 Task: Open a blank google sheet and write heading  Discount data  Add 10 product name:-  'Apple, Banana,_x000D_
Orange, Tomato, Potato, Onion, Carrot, Milk, Bread, Eggs (dozen). ' in October Last week sales are  1.99, 0.49, 0.79, 1.29, 0.99, 0.89, 0.69, 2.49, 1.99, 2.99.Discount (%):-  10, 20, 15, 5, 12, 8, 25, 10, 15, 20. Save page auditingSalesByProduct_2022
Action: Mouse moved to (20, 61)
Screenshot: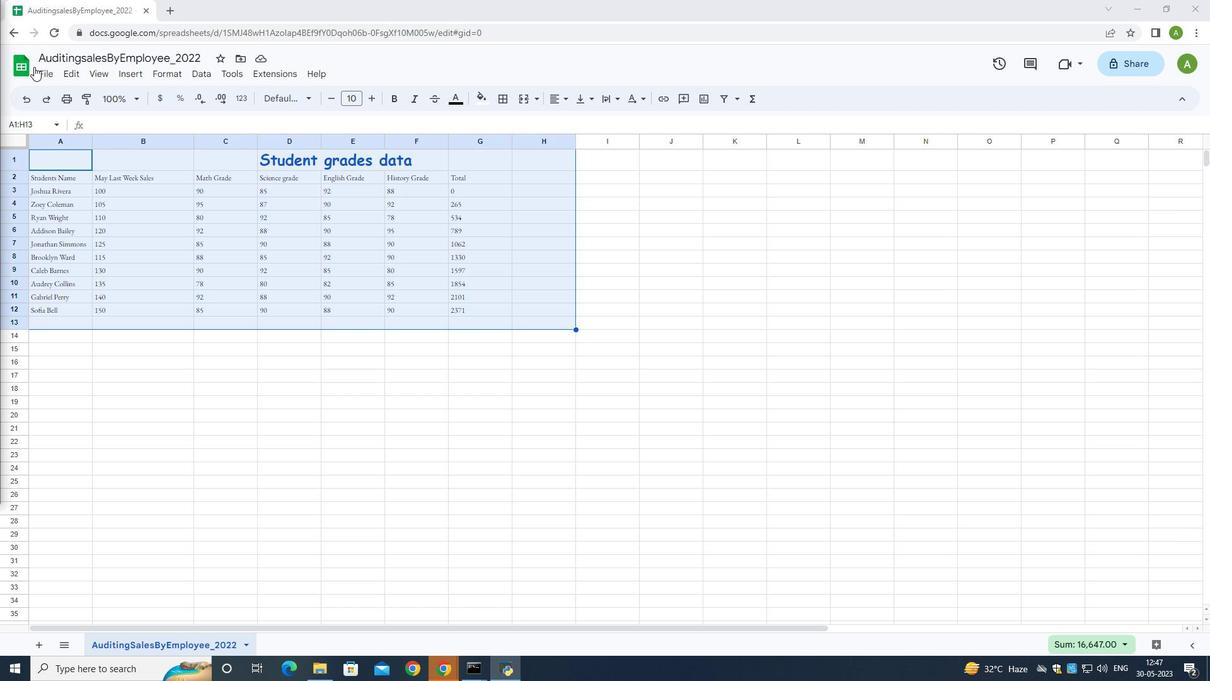 
Action: Mouse pressed left at (20, 61)
Screenshot: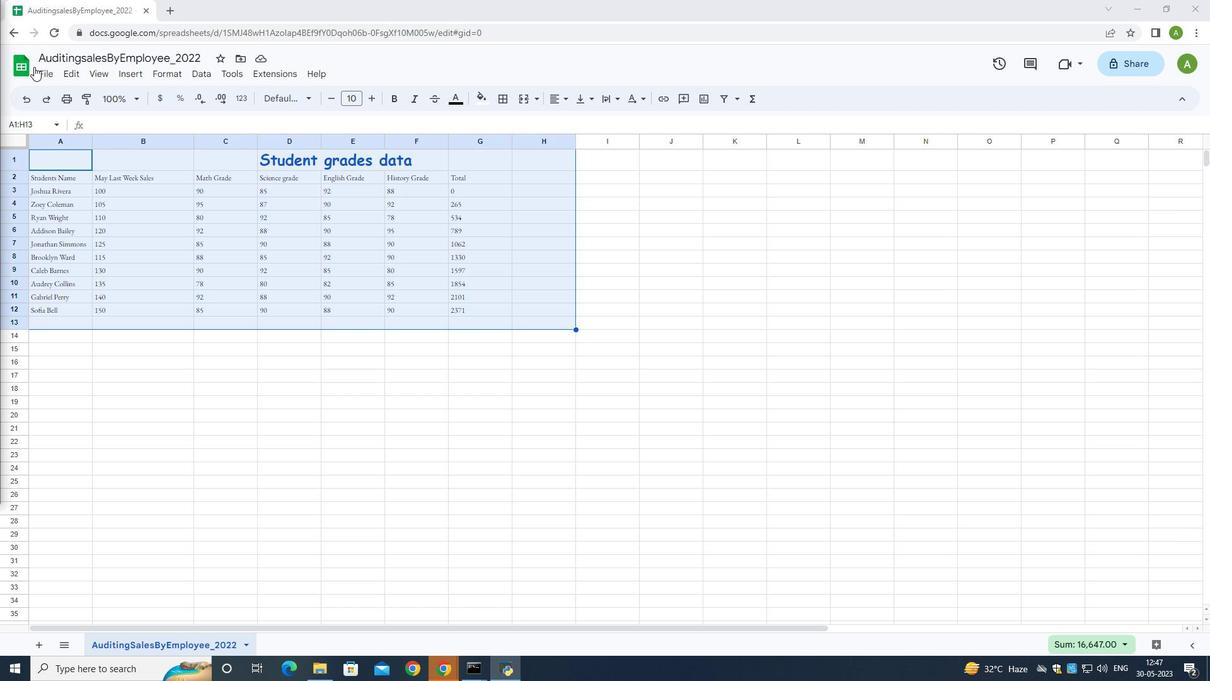 
Action: Mouse moved to (293, 193)
Screenshot: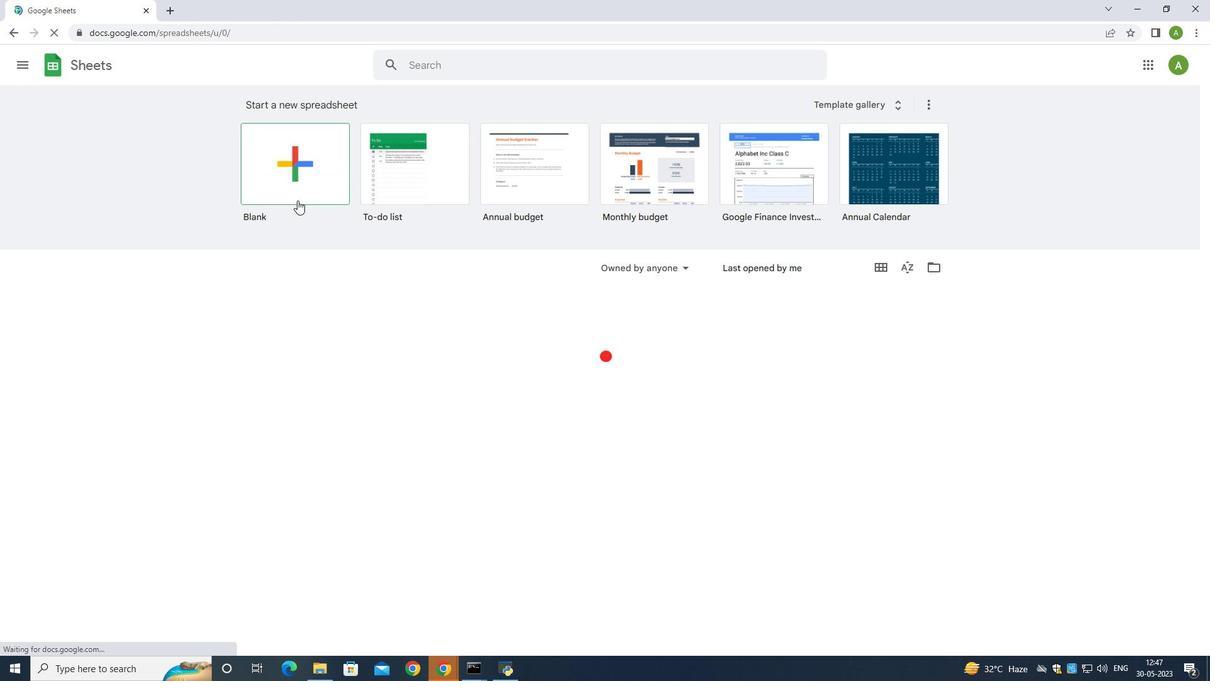 
Action: Mouse pressed left at (295, 194)
Screenshot: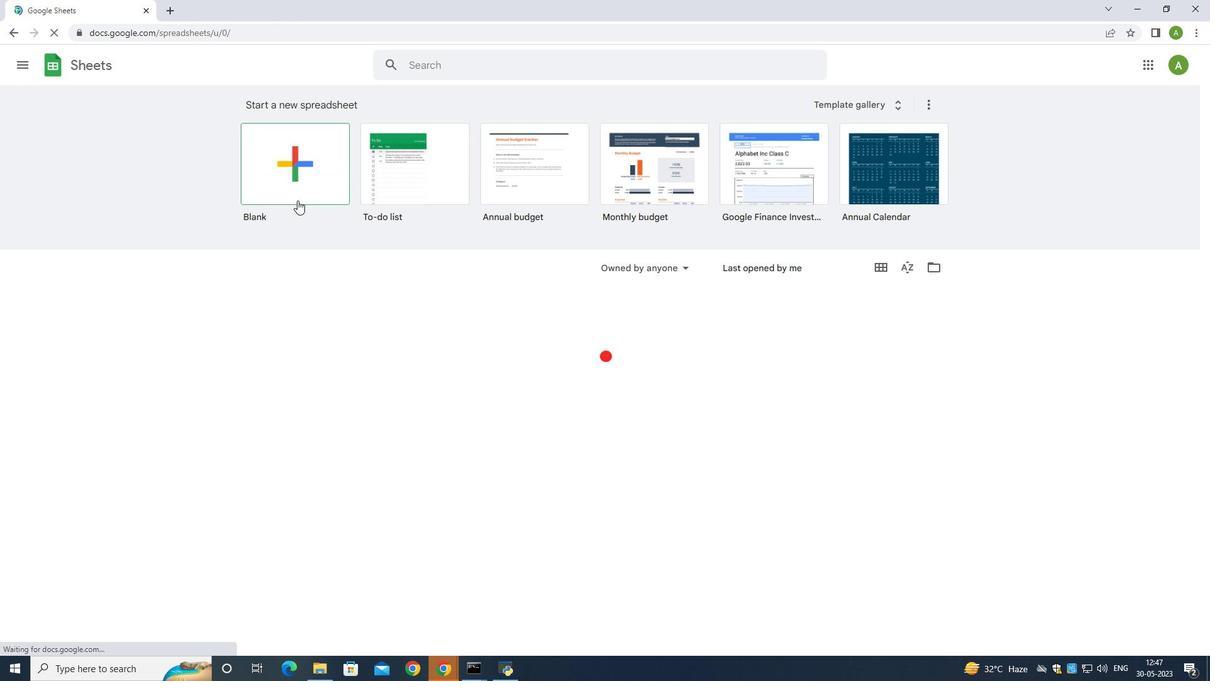 
Action: Mouse moved to (186, 153)
Screenshot: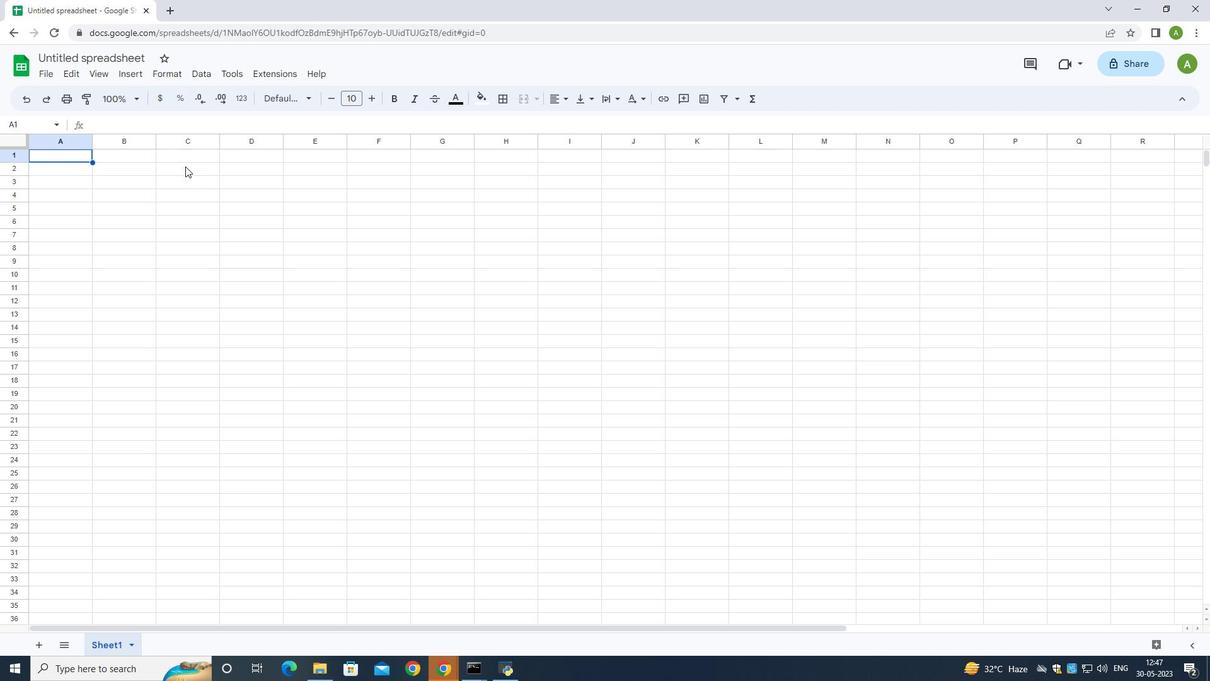 
Action: Mouse pressed left at (186, 153)
Screenshot: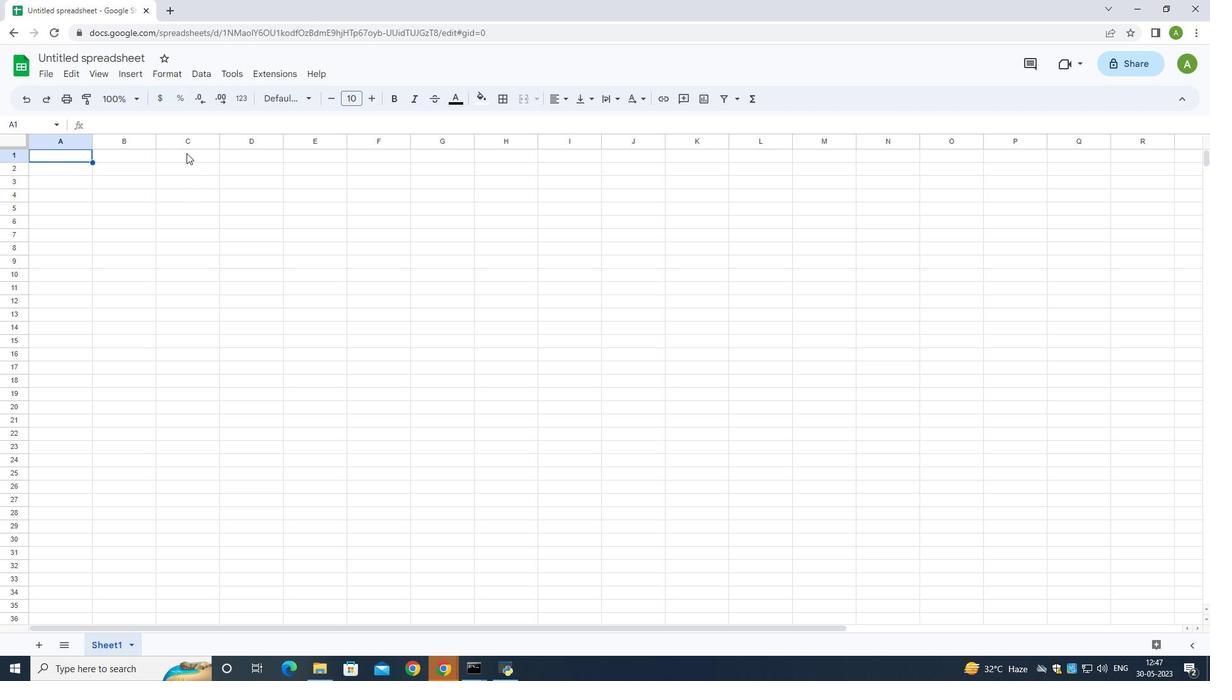 
Action: Mouse moved to (196, 162)
Screenshot: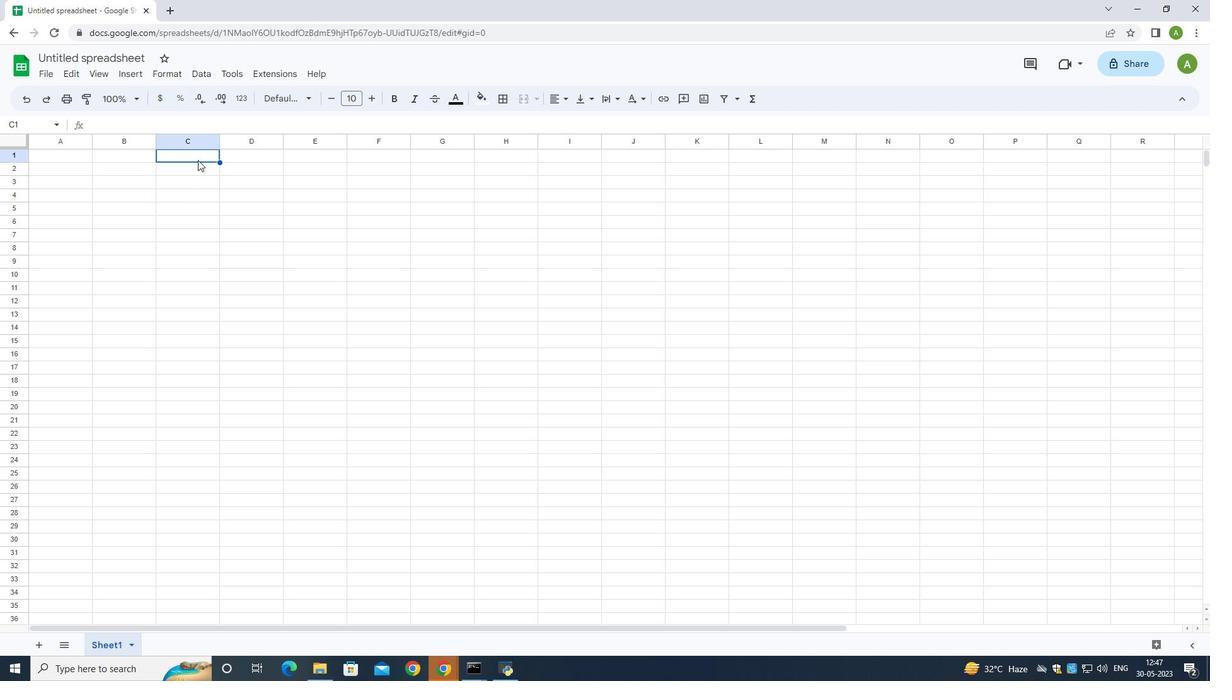 
Action: Key pressed <Key.shift>Discount<Key.space>data
Screenshot: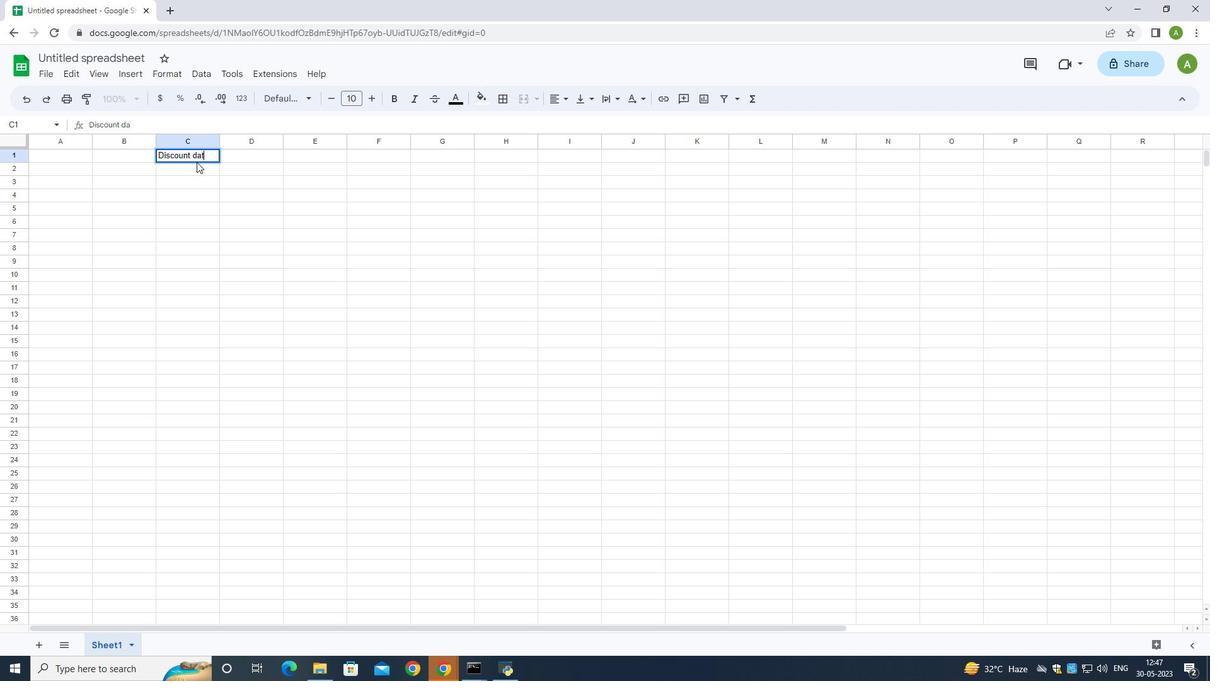 
Action: Mouse moved to (72, 167)
Screenshot: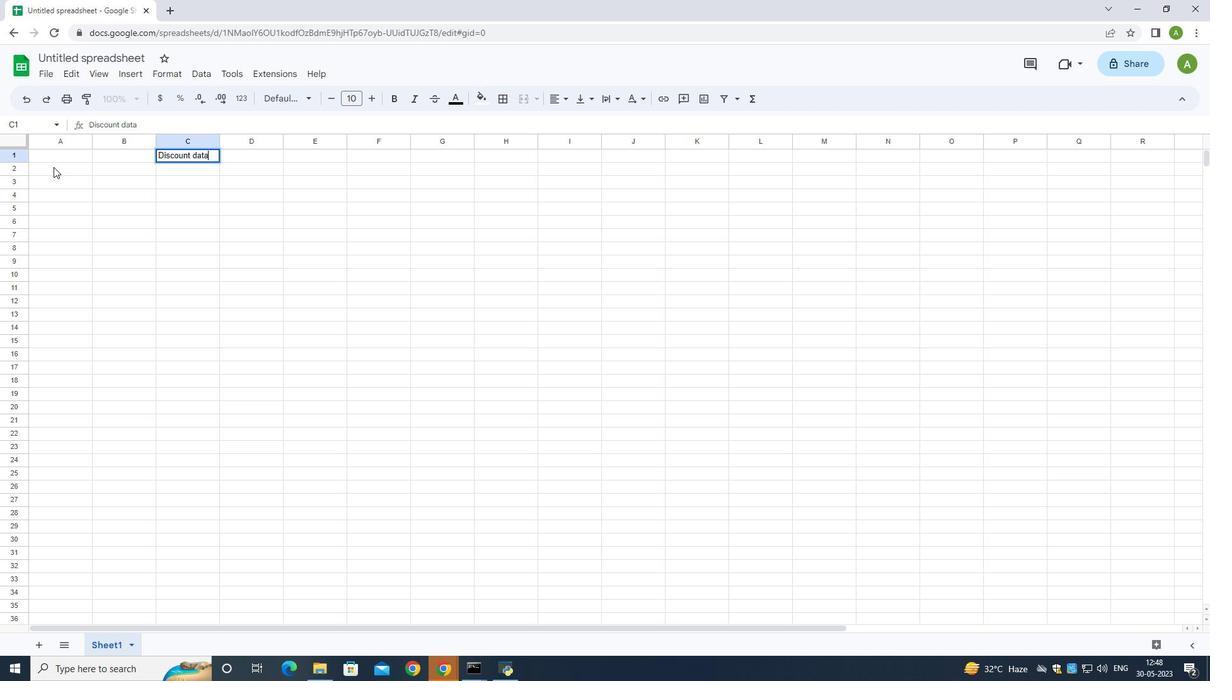 
Action: Mouse pressed left at (72, 167)
Screenshot: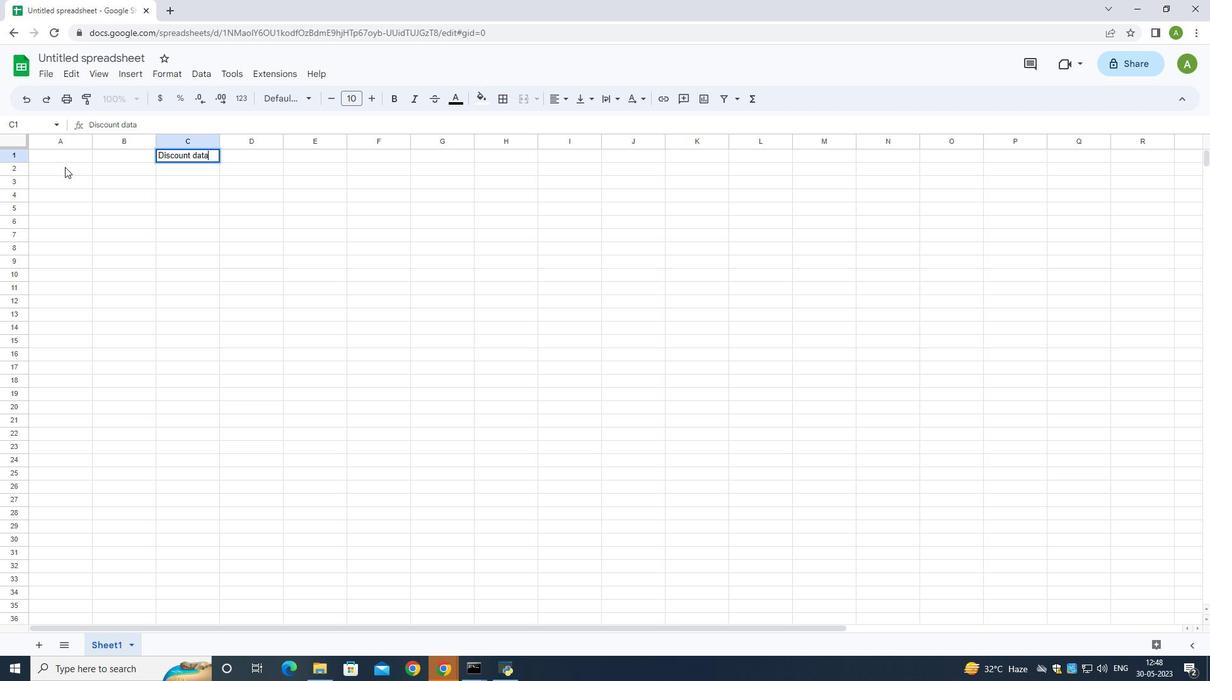 
Action: Mouse pressed left at (72, 167)
Screenshot: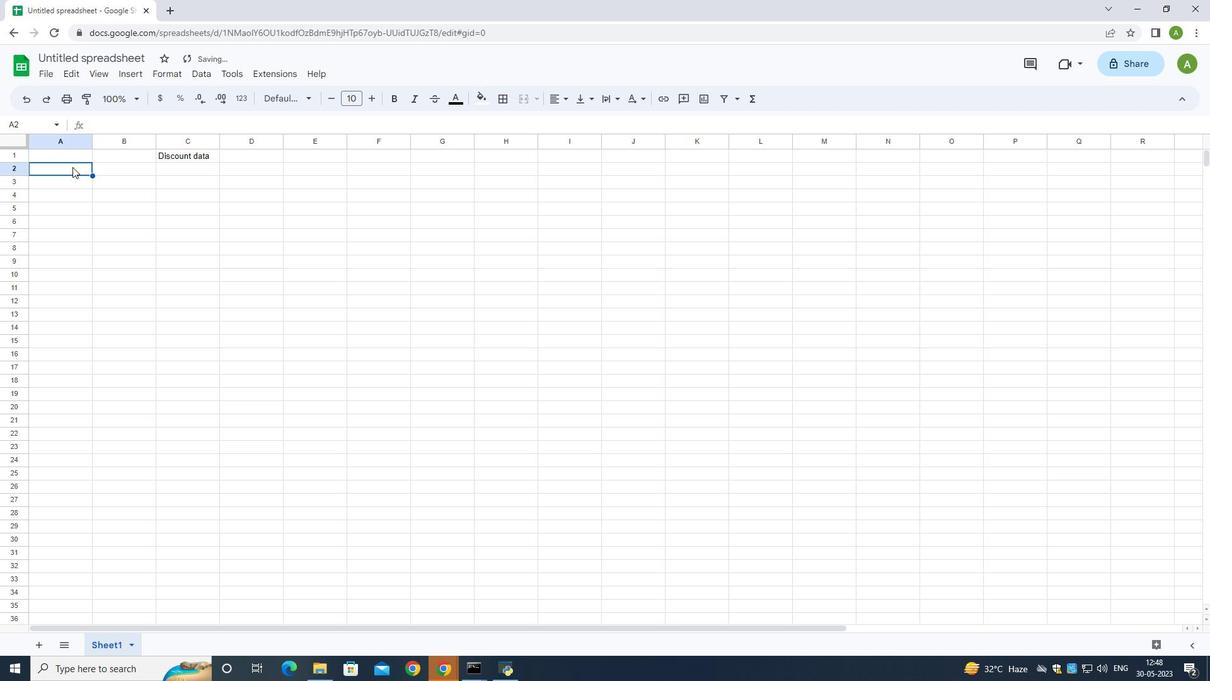 
Action: Key pressed <Key.shift>Product<Key.space><Key.shift>Name
Screenshot: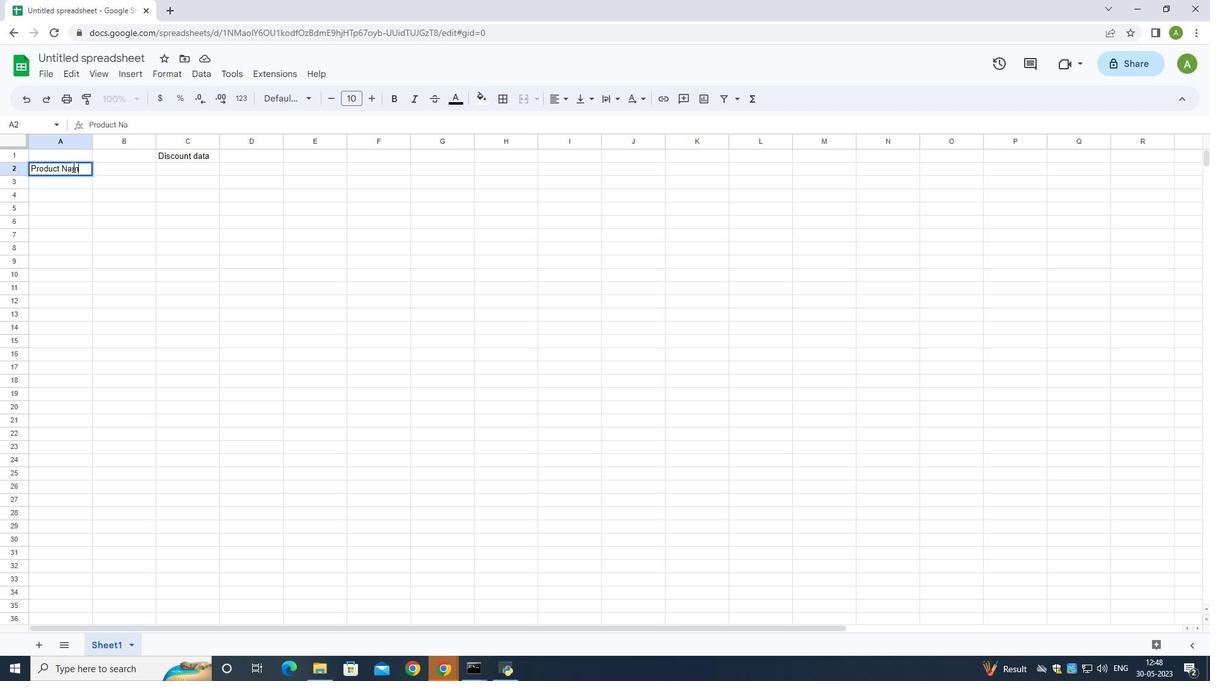 
Action: Mouse moved to (81, 182)
Screenshot: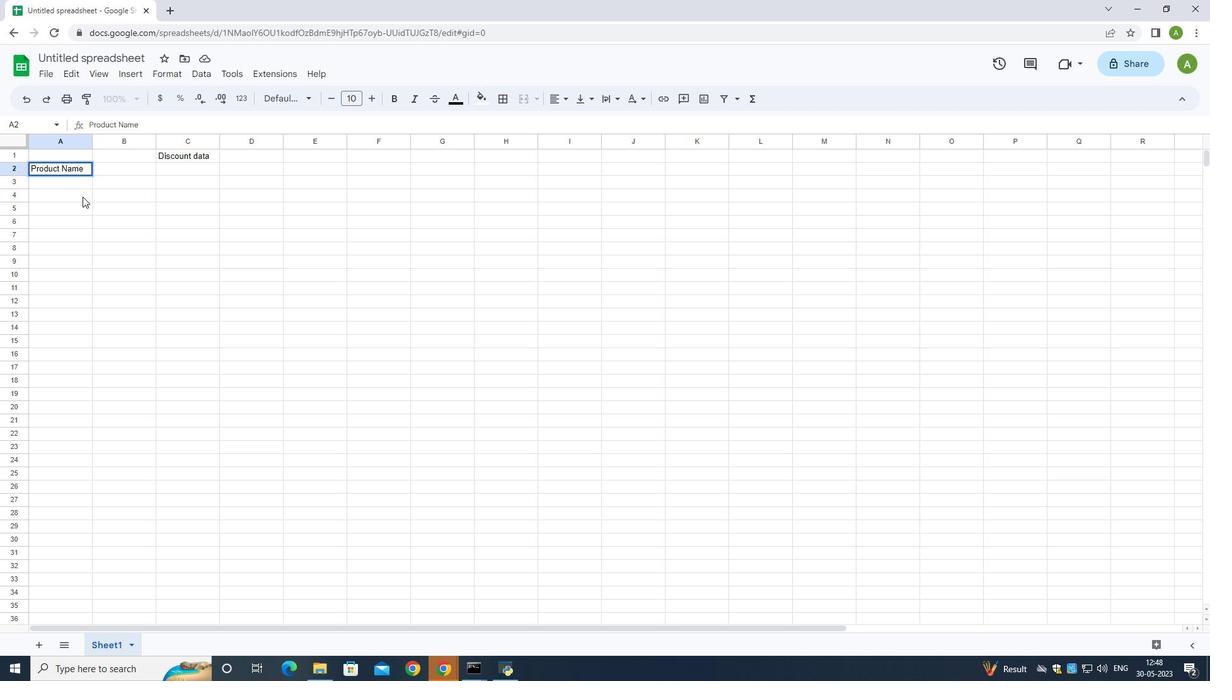 
Action: Mouse pressed left at (81, 182)
Screenshot: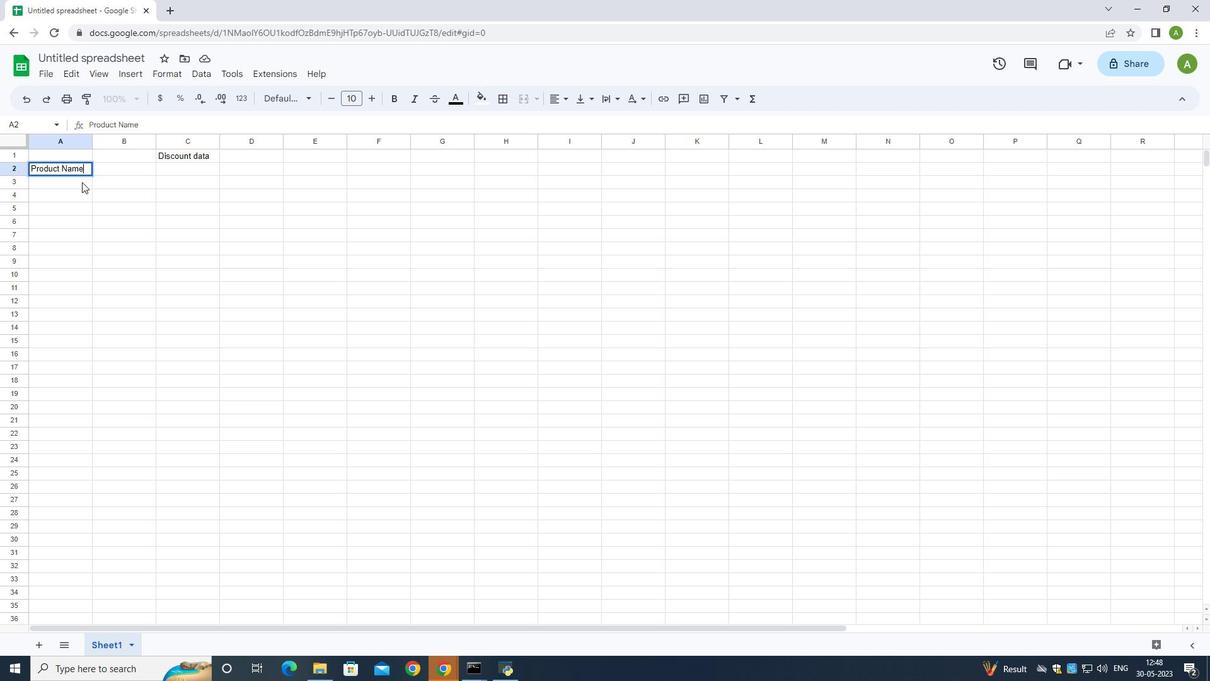 
Action: Key pressed <Key.shift>Apple<Key.down><Key.shift>banana<Key.down><Key.shift>Orange<Key.down><Key.shift>Tomato<Key.down><Key.shift>Potato<Key.down><Key.shift>Onion<Key.down><Key.shift>Carrot<Key.down><Key.shift>Milk<Key.down><Key.shift>Bread<Key.down><Key.shift>Eggs
Screenshot: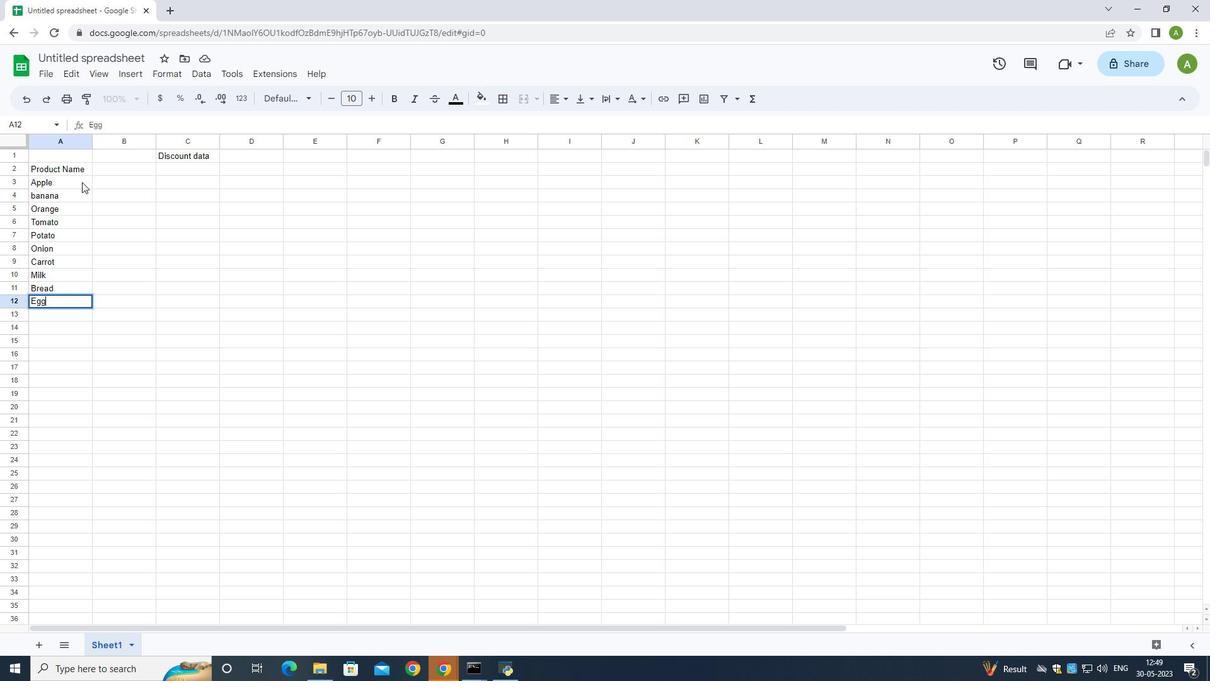 
Action: Mouse moved to (314, 98)
Screenshot: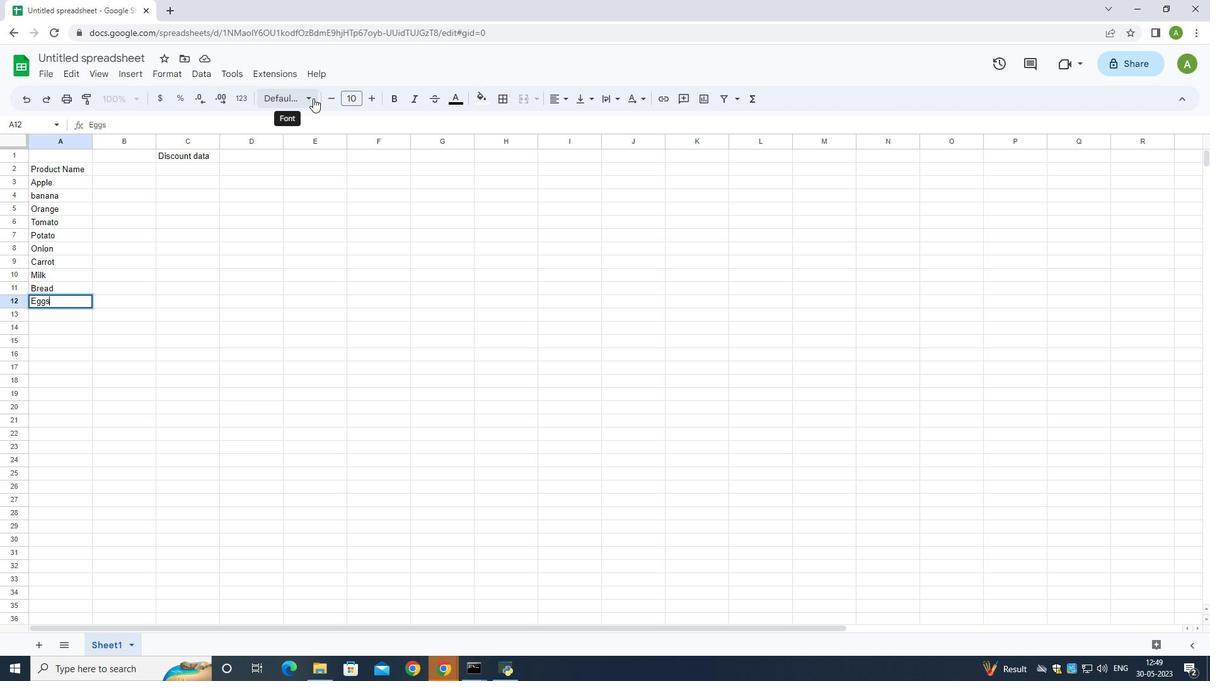 
Action: Key pressed <Key.shift_r>(<Key.shift>dozen<Key.shift_r>)
Screenshot: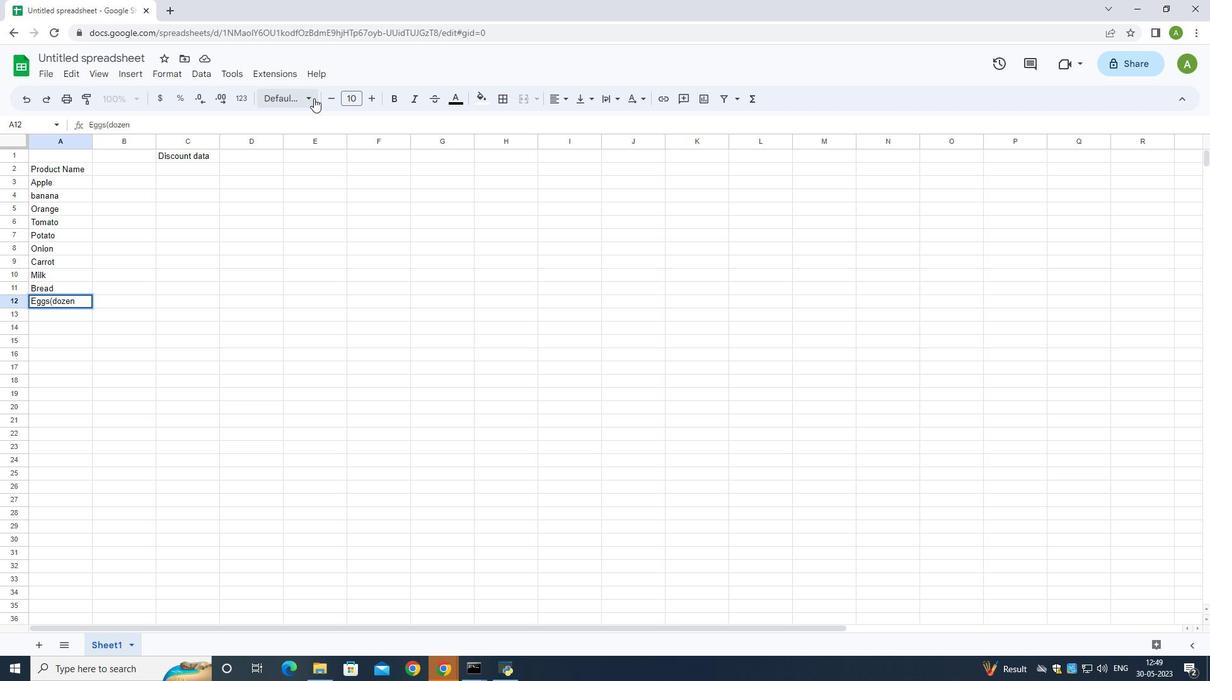 
Action: Mouse moved to (99, 165)
Screenshot: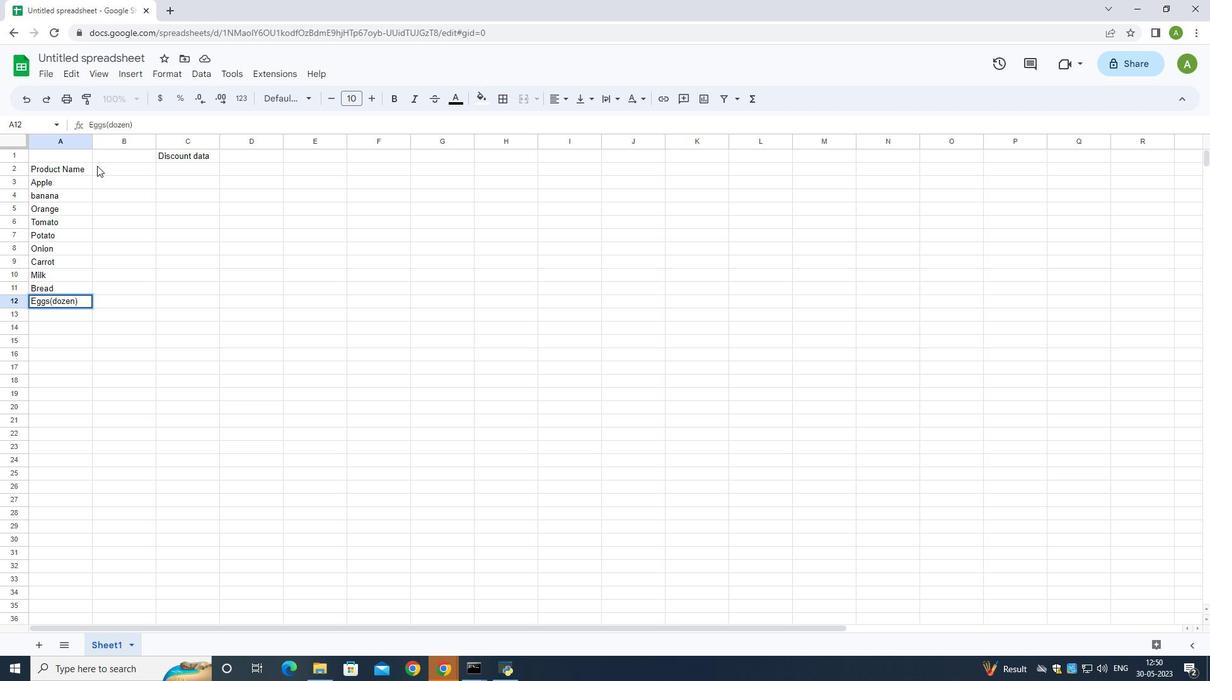 
Action: Mouse pressed left at (99, 165)
Screenshot: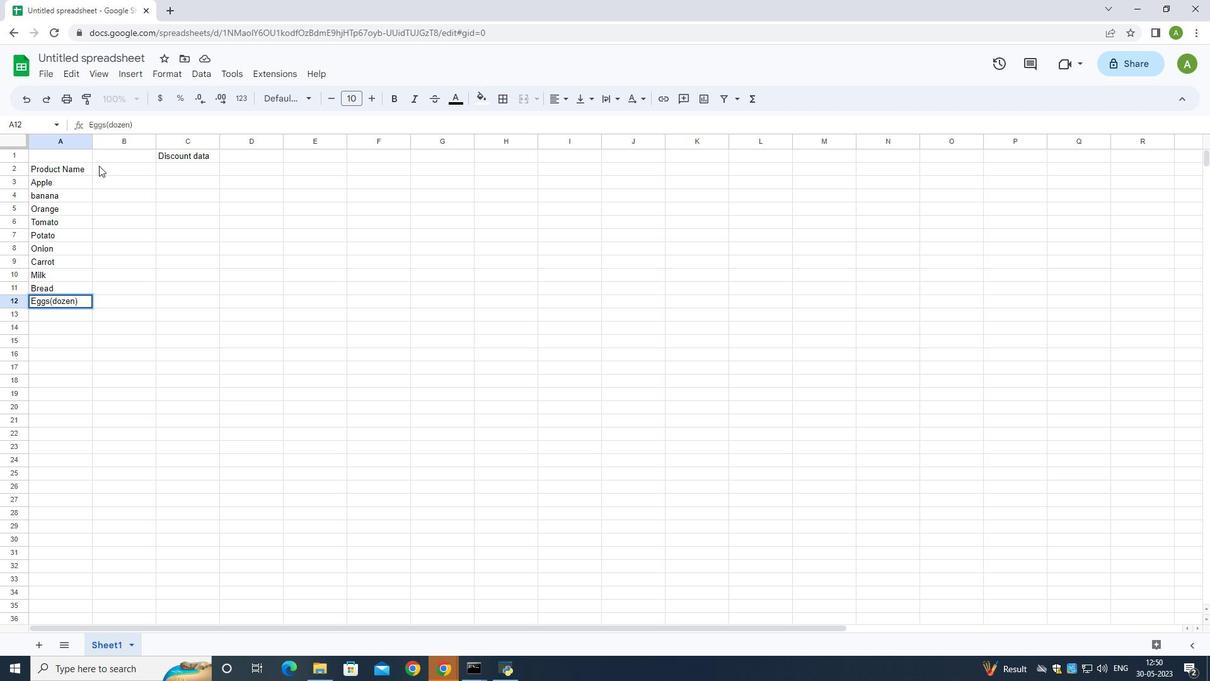 
Action: Mouse moved to (150, 187)
Screenshot: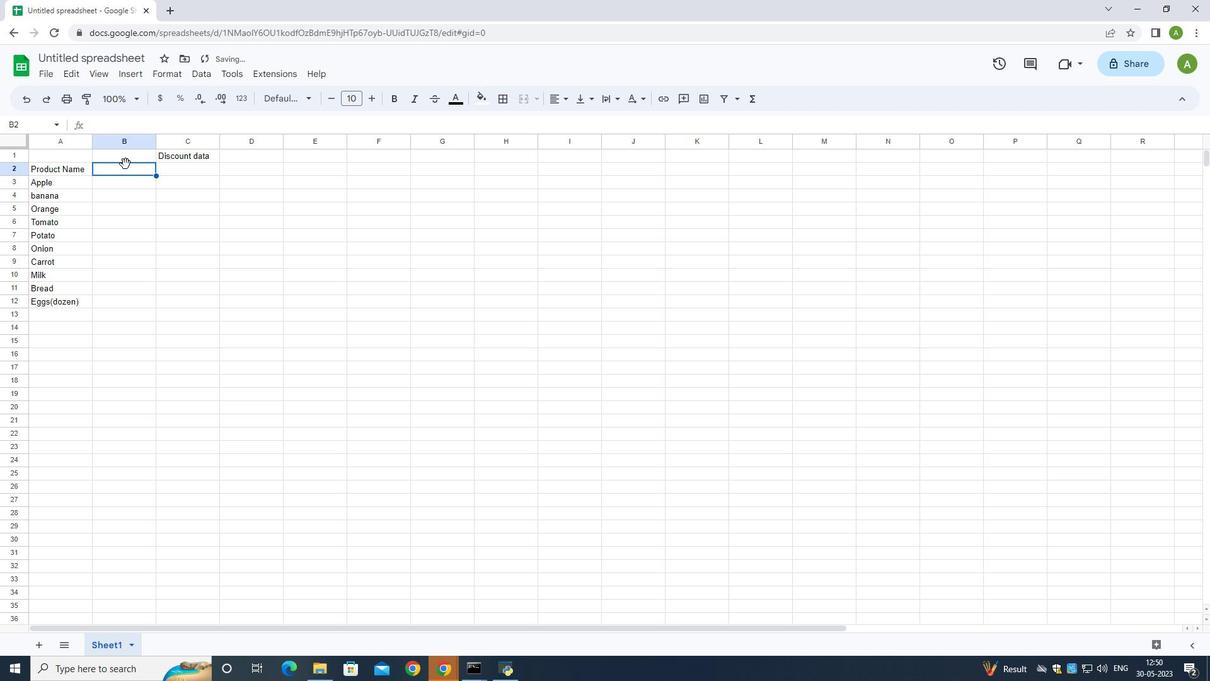 
Action: Key pressed <Key.shift>October<Key.space><Key.shift>Last<Key.space>week<Key.space><Key.shift><Key.shift><Key.shift><Key.shift>sak<Key.backspace>les
Screenshot: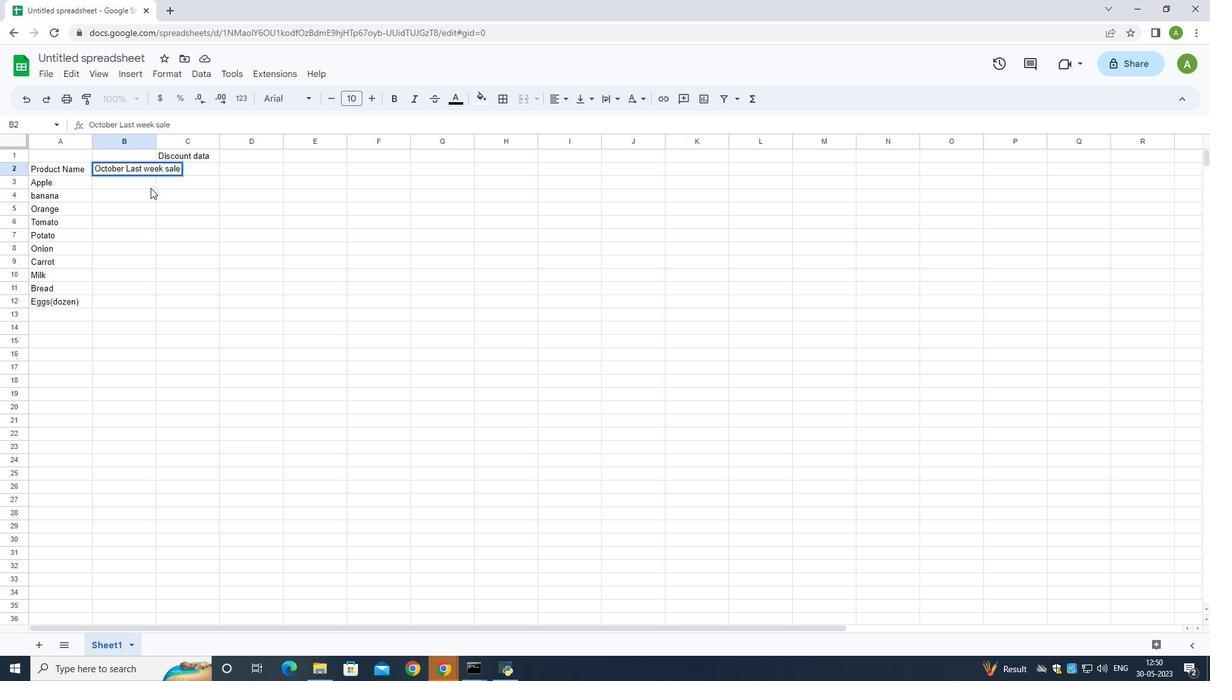 
Action: Mouse moved to (158, 141)
Screenshot: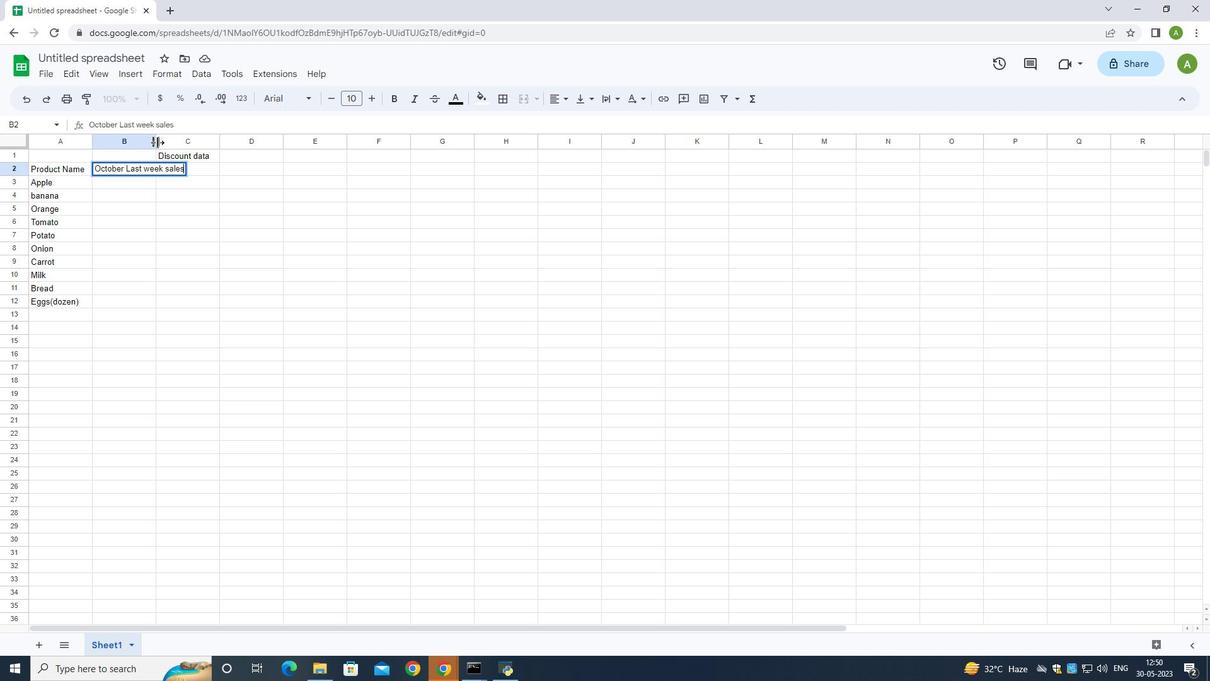
Action: Mouse pressed left at (158, 141)
Screenshot: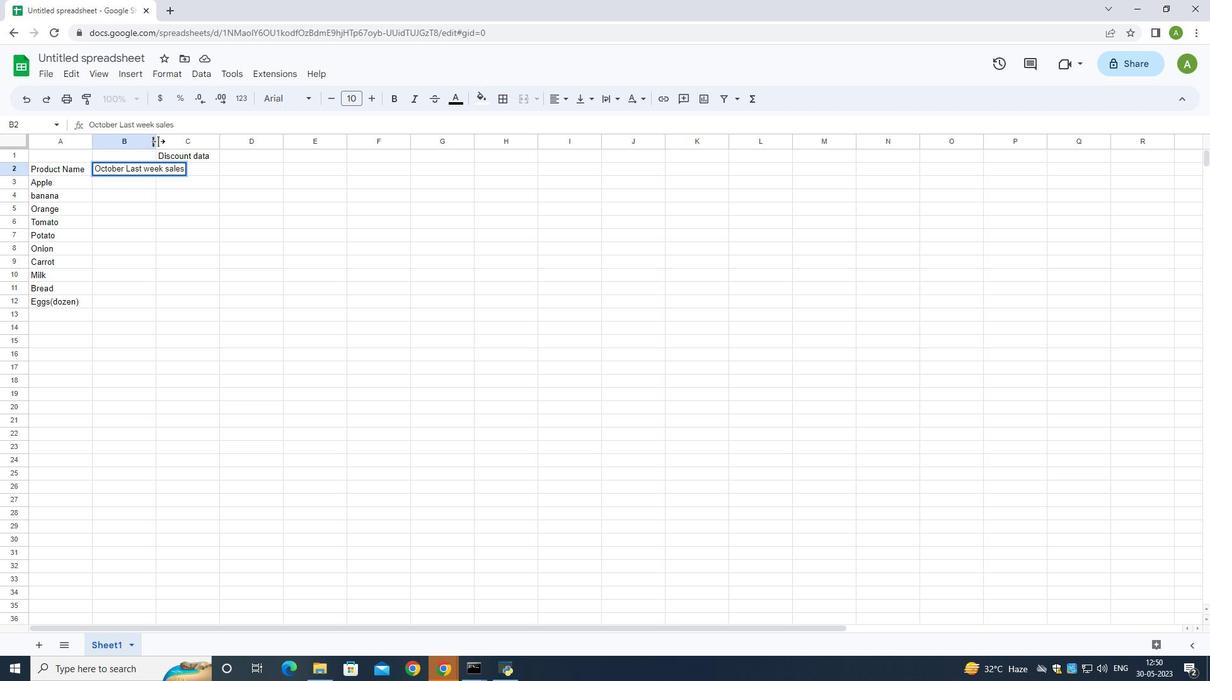 
Action: Mouse moved to (148, 183)
Screenshot: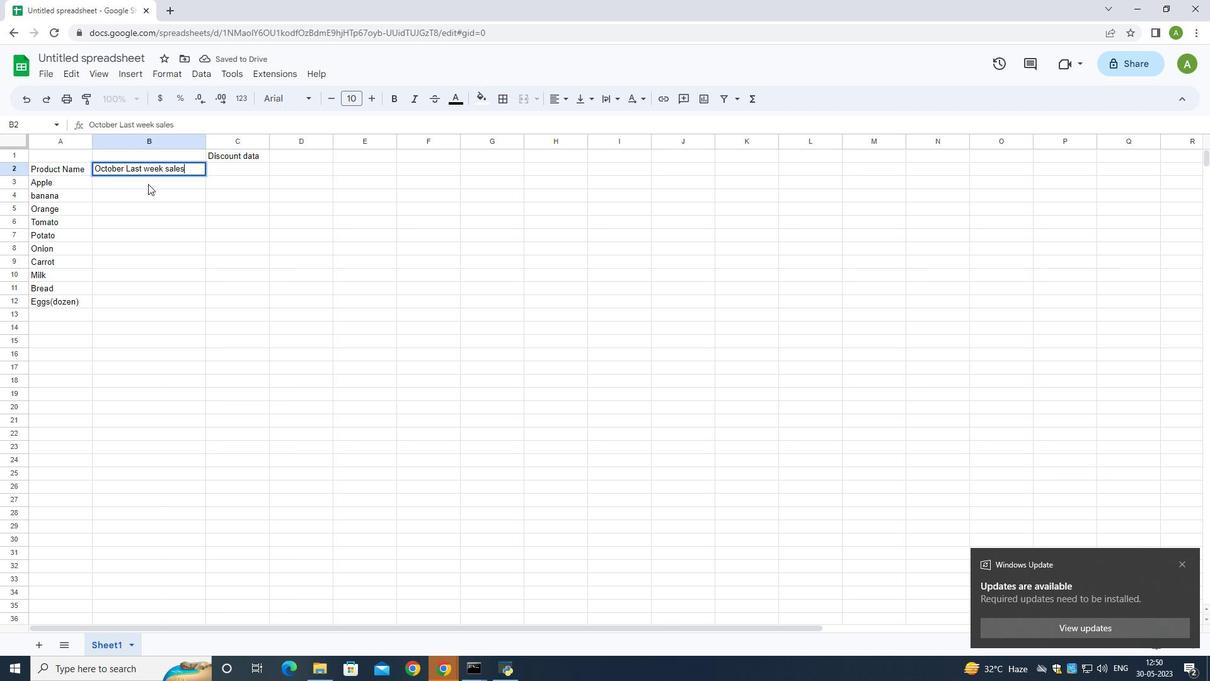
Action: Mouse pressed left at (148, 183)
Screenshot: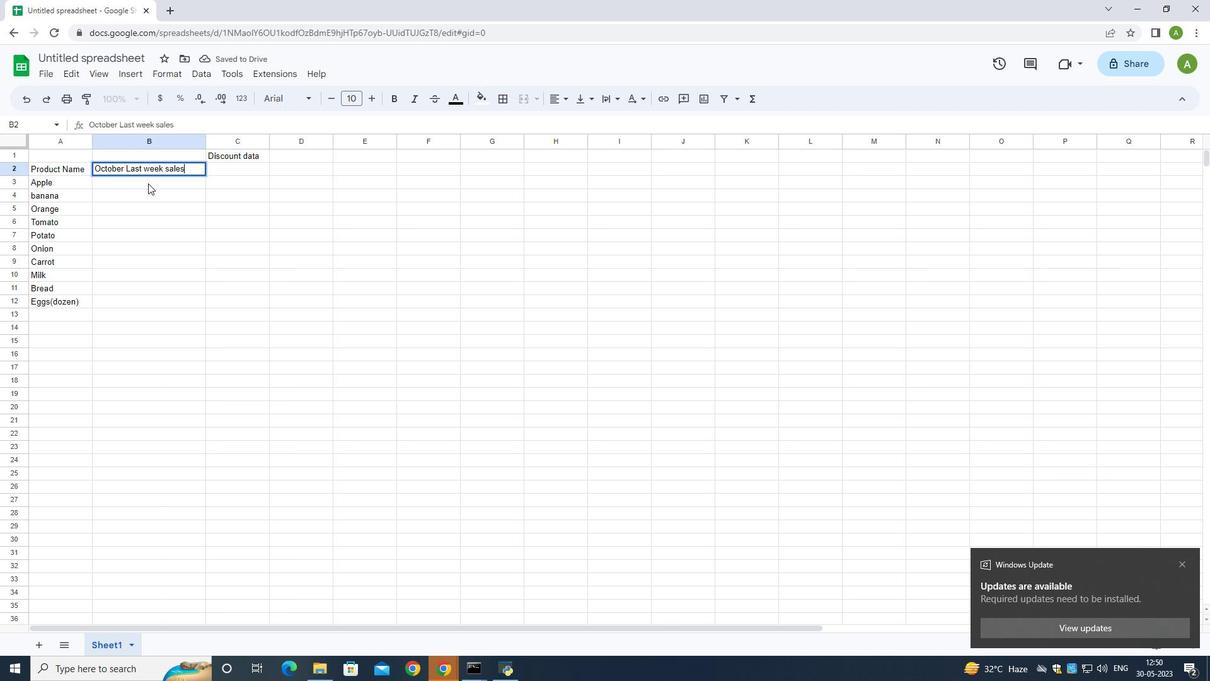 
Action: Key pressed 1.99<Key.down>0.49<Key.down>0.79<Key.down>1.29<Key.down>0.99<Key.down>0.89<Key.down>0.69<Key.down>2.49<Key.down>1.99<Key.down>2.99
Screenshot: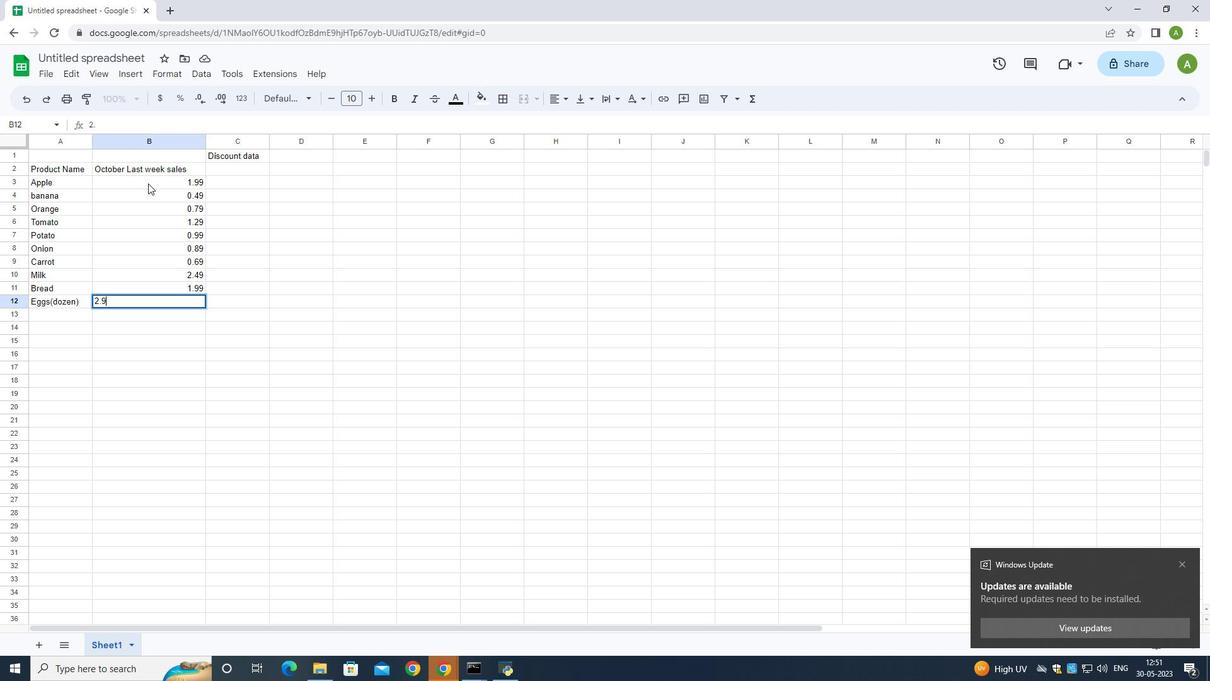 
Action: Mouse moved to (235, 182)
Screenshot: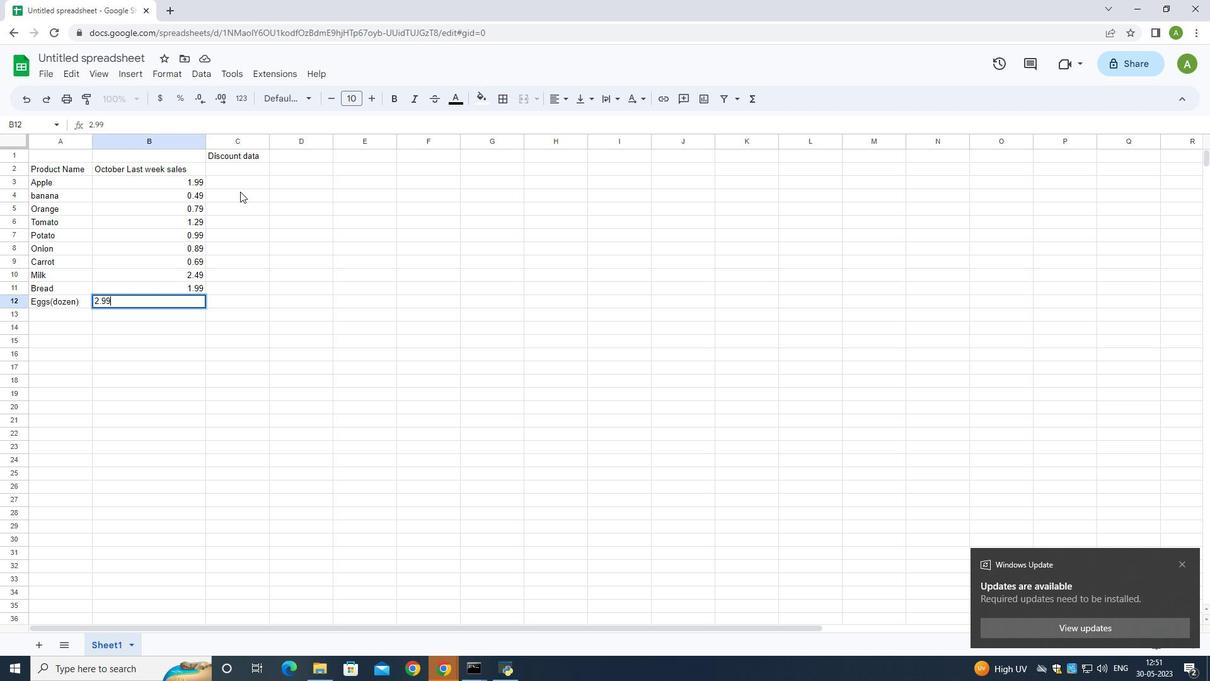 
Action: Mouse pressed left at (235, 182)
Screenshot: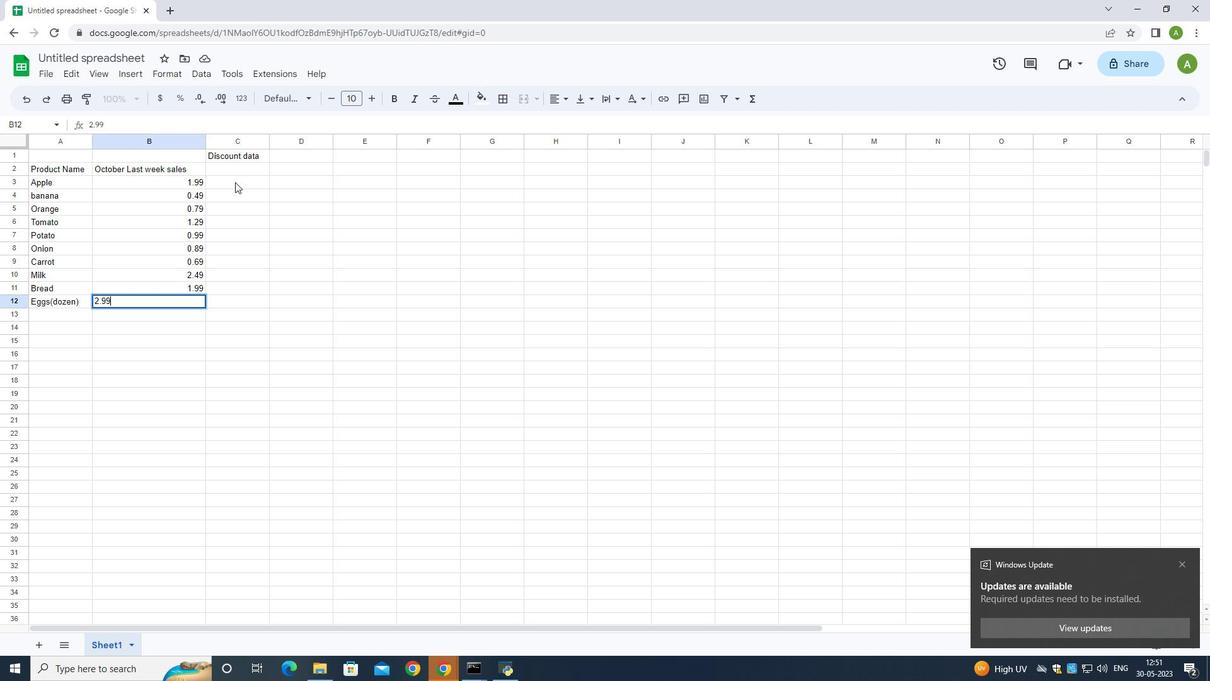 
Action: Mouse moved to (239, 174)
Screenshot: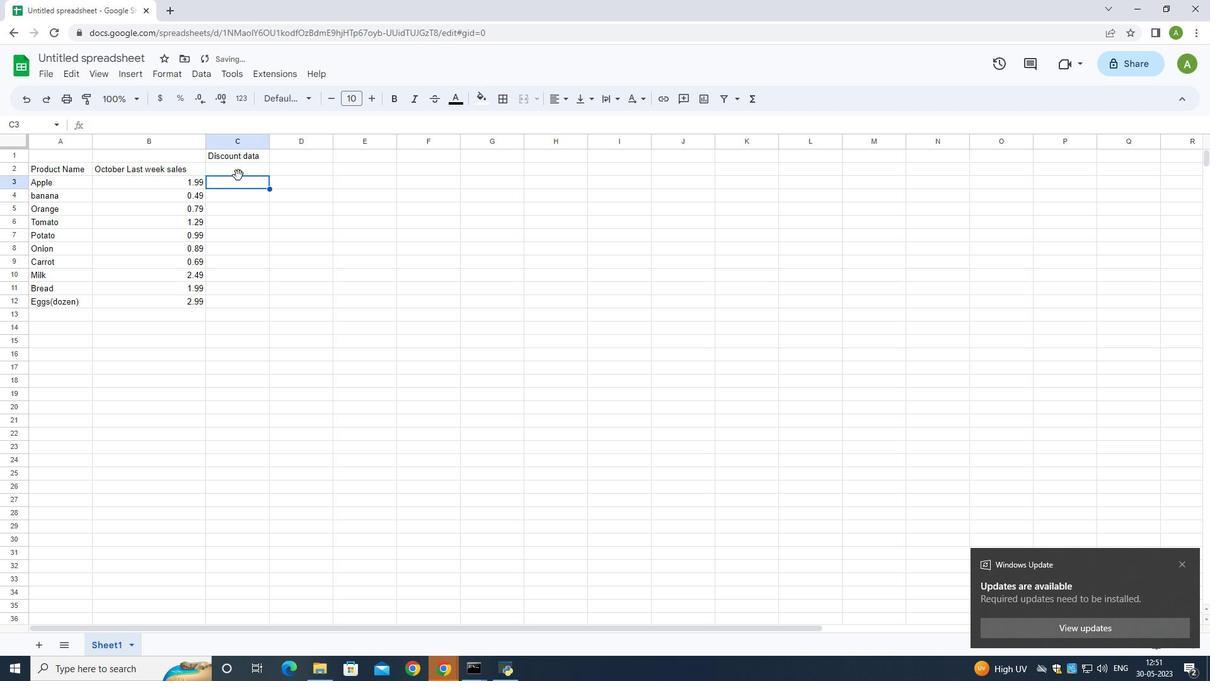 
Action: Mouse pressed left at (239, 174)
Screenshot: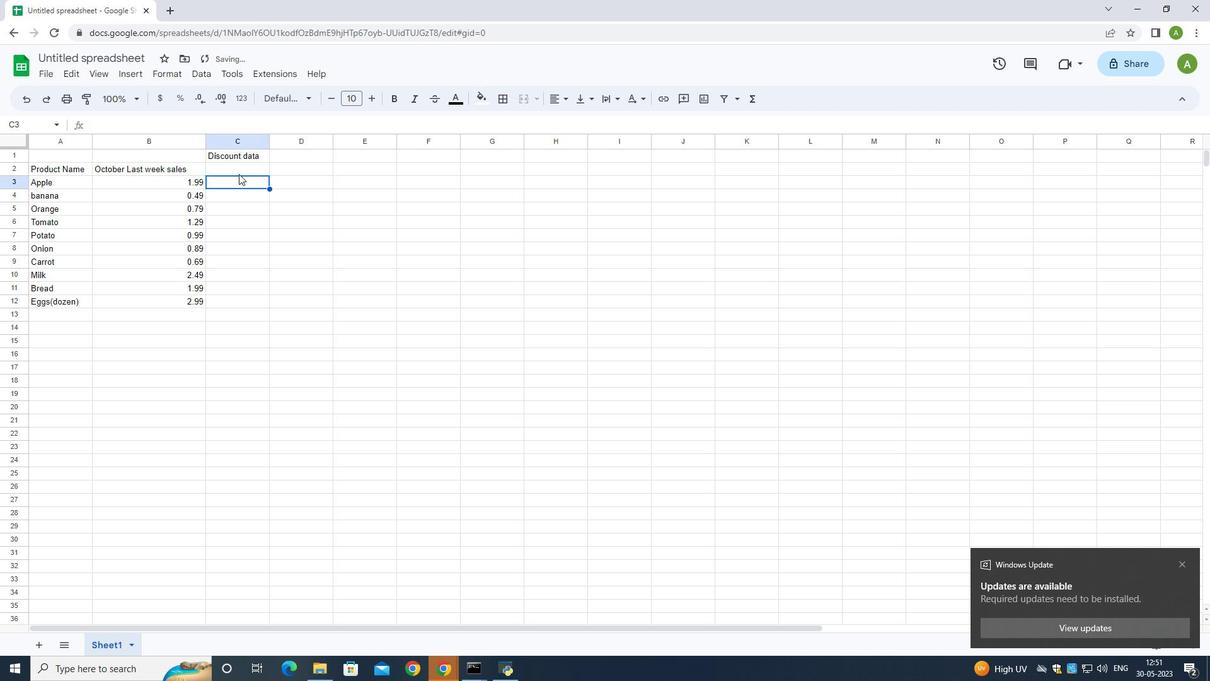 
Action: Mouse moved to (239, 170)
Screenshot: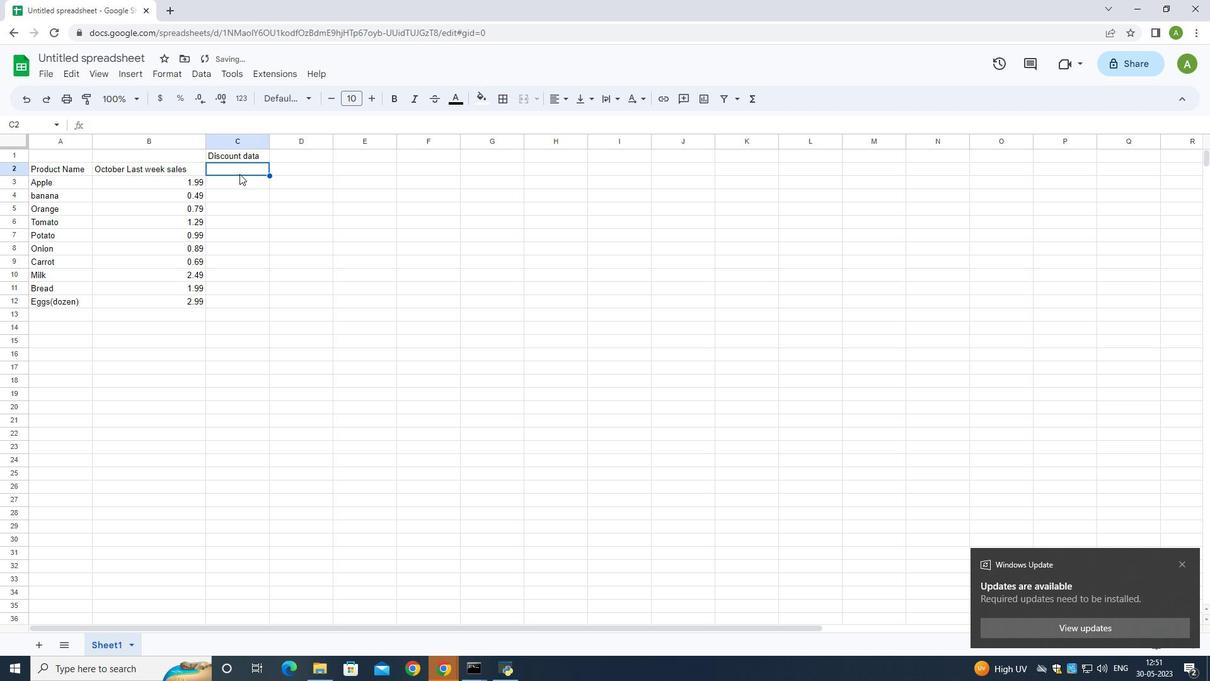 
Action: Key pressed <Key.shift><Key.shift>Discount<Key.space><Key.backspace><Key.space><Key.shift>Per<Key.backspace><Key.backspace><Key.backspace><Key.shift_r>95<Key.shift_r>)<Key.backspace><Key.backspace><Key.backspace>
Screenshot: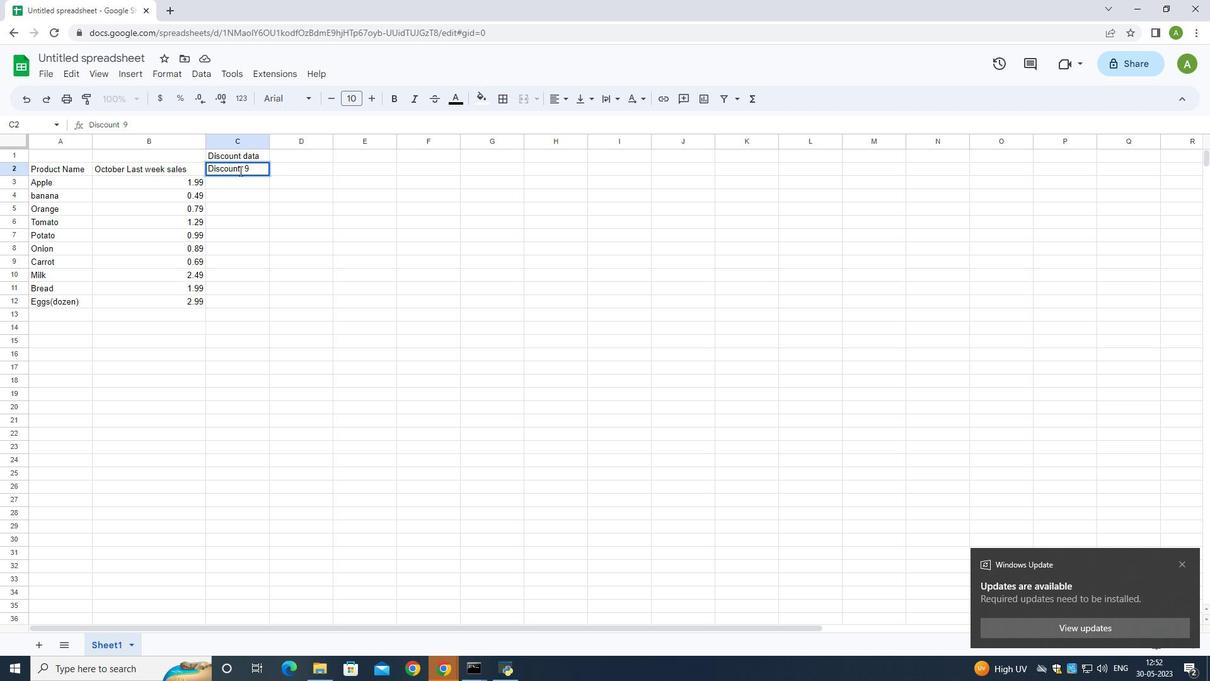
Action: Mouse moved to (450, 380)
Screenshot: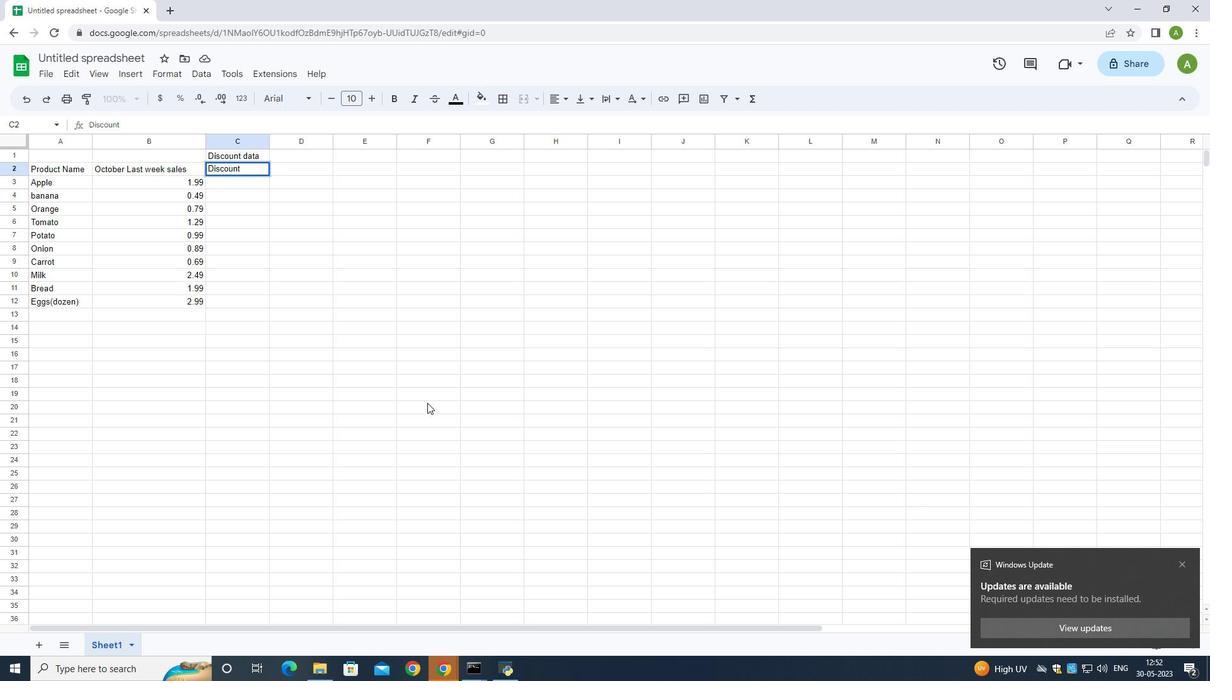 
Action: Key pressed <Key.shift_r><Key.shift_r><Key.shift_r><Key.shift_r><Key.shift_r><Key.shift_r>(<Key.shift_r>%<Key.shift_r>)
Screenshot: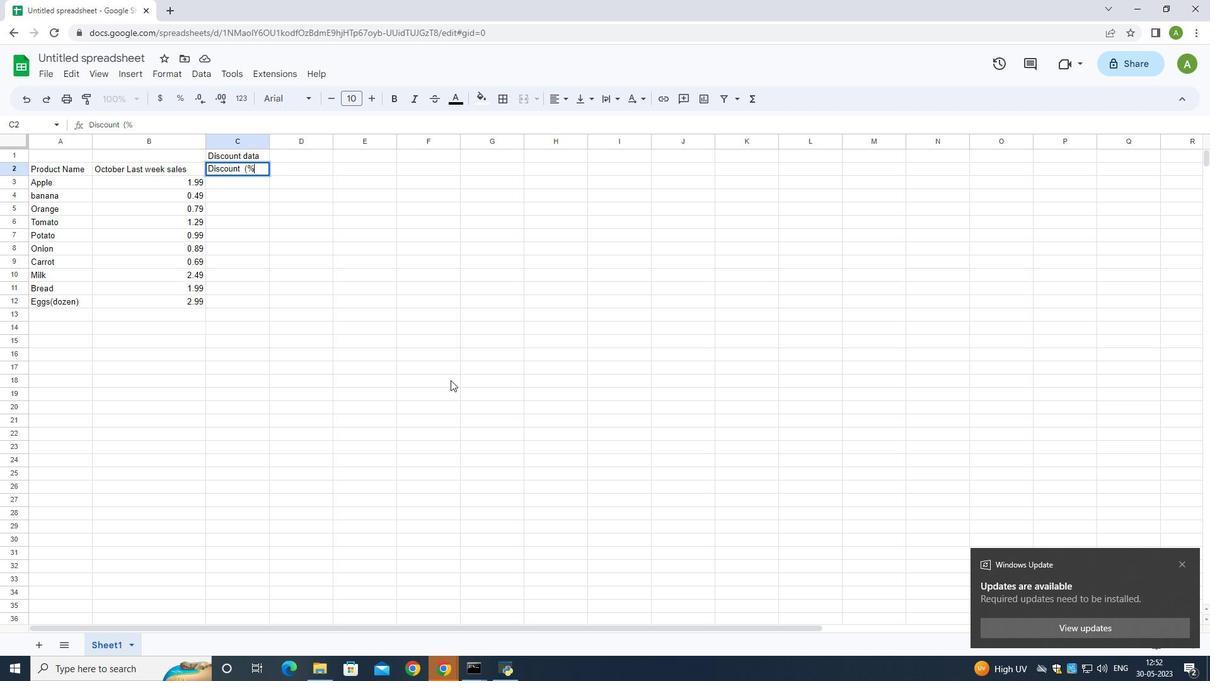 
Action: Mouse moved to (222, 184)
Screenshot: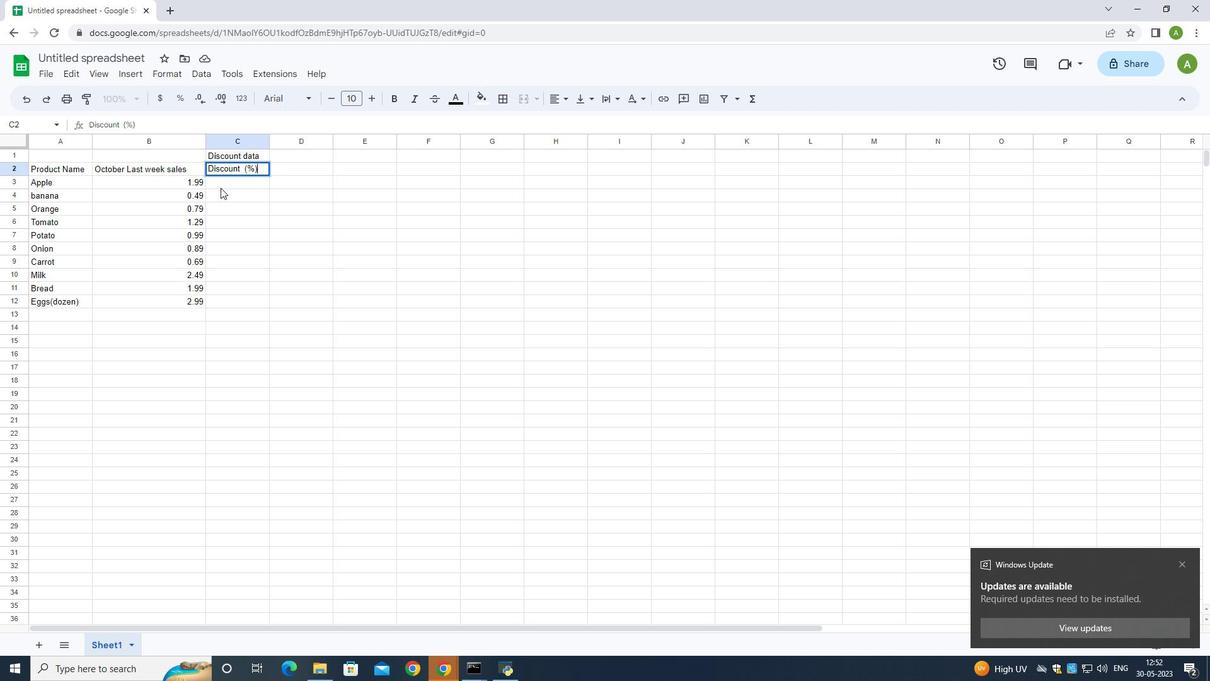 
Action: Mouse pressed left at (222, 184)
Screenshot: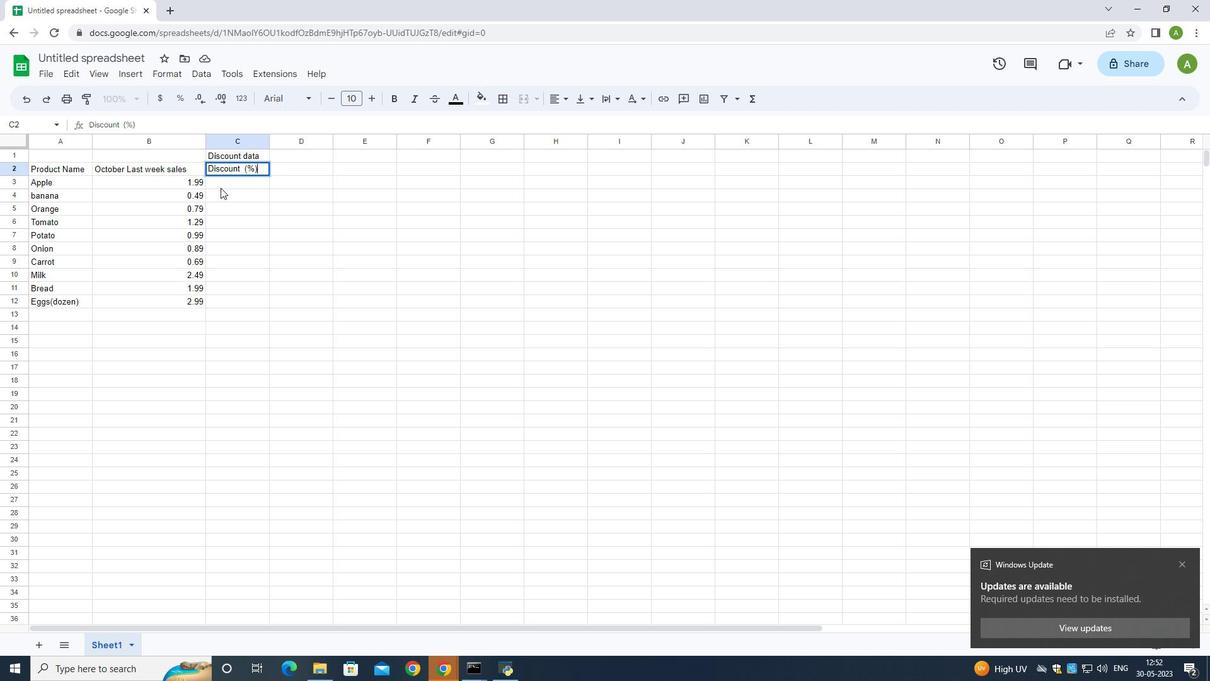 
Action: Mouse moved to (222, 183)
Screenshot: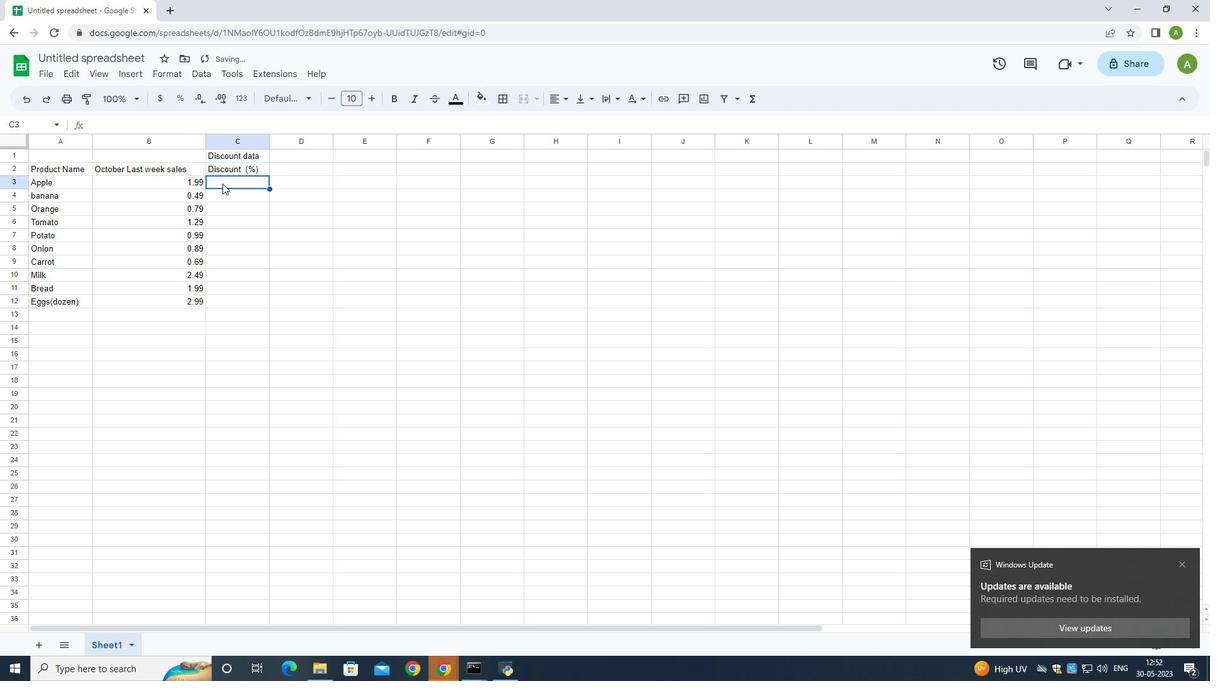 
Action: Key pressed 10
Screenshot: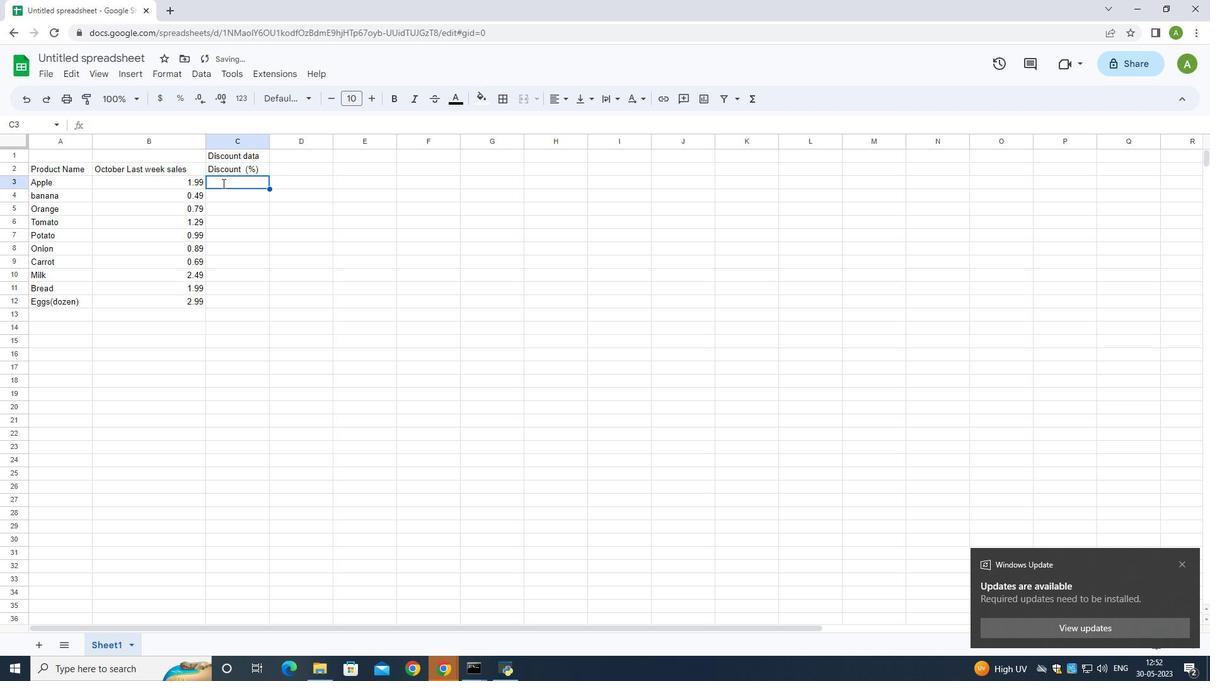 
Action: Mouse moved to (220, 197)
Screenshot: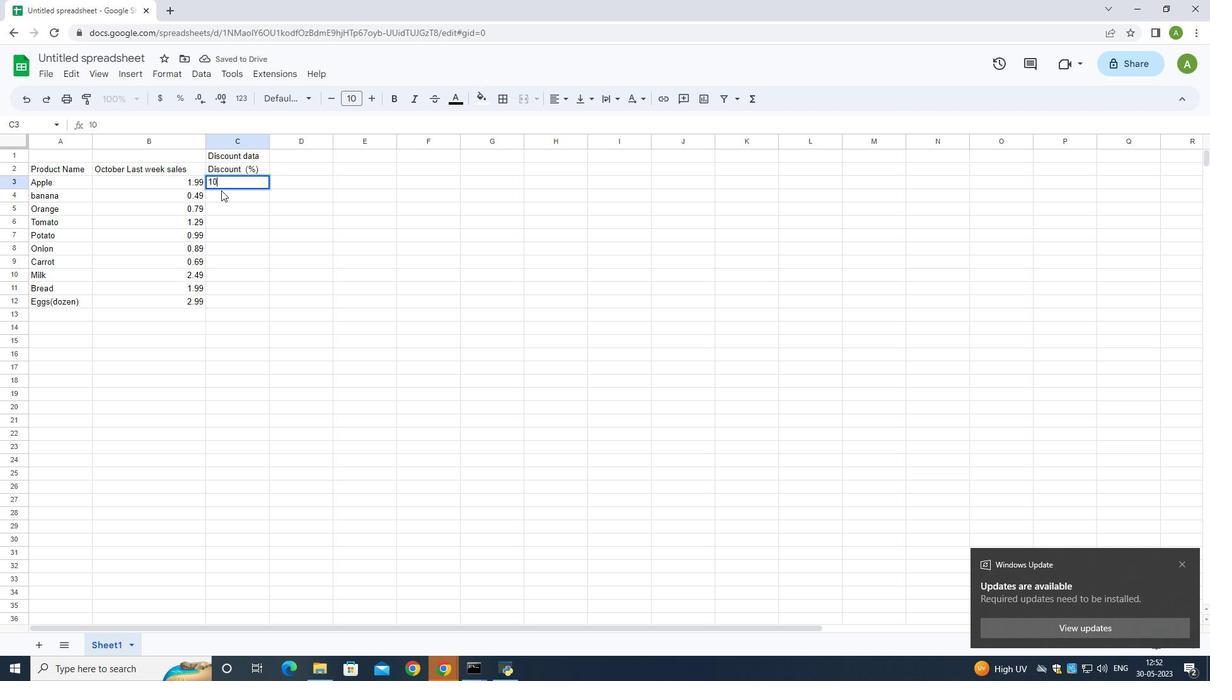 
Action: Mouse pressed left at (220, 197)
Screenshot: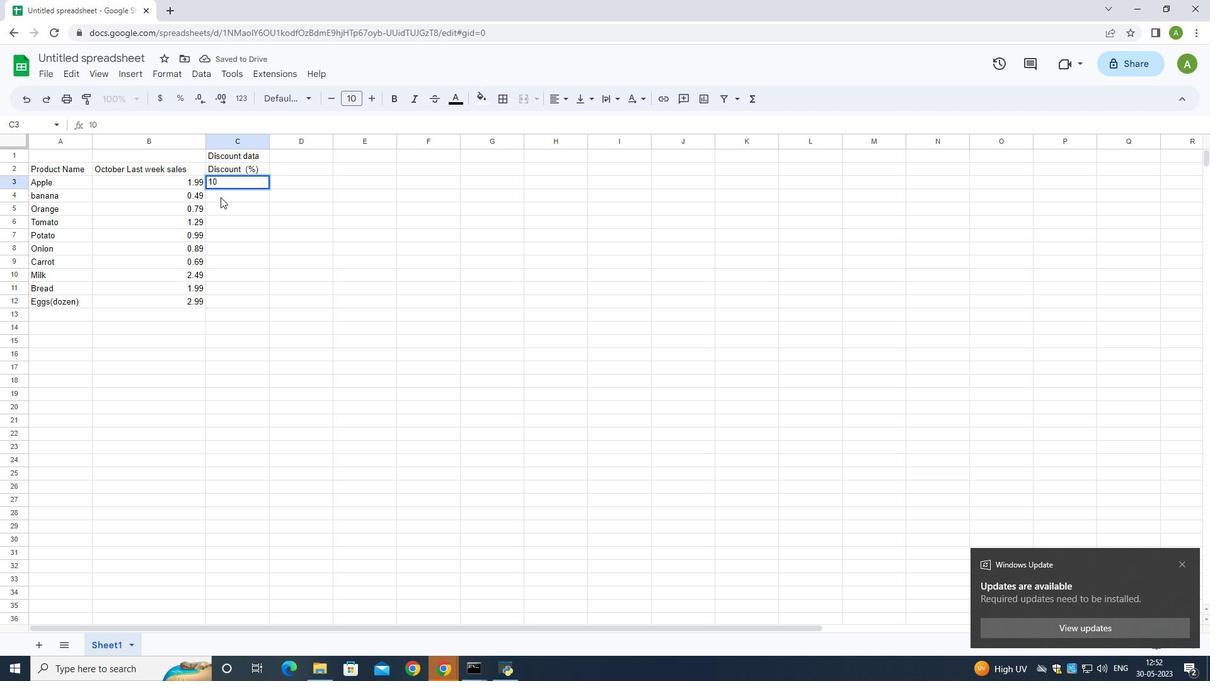 
Action: Key pressed 20
Screenshot: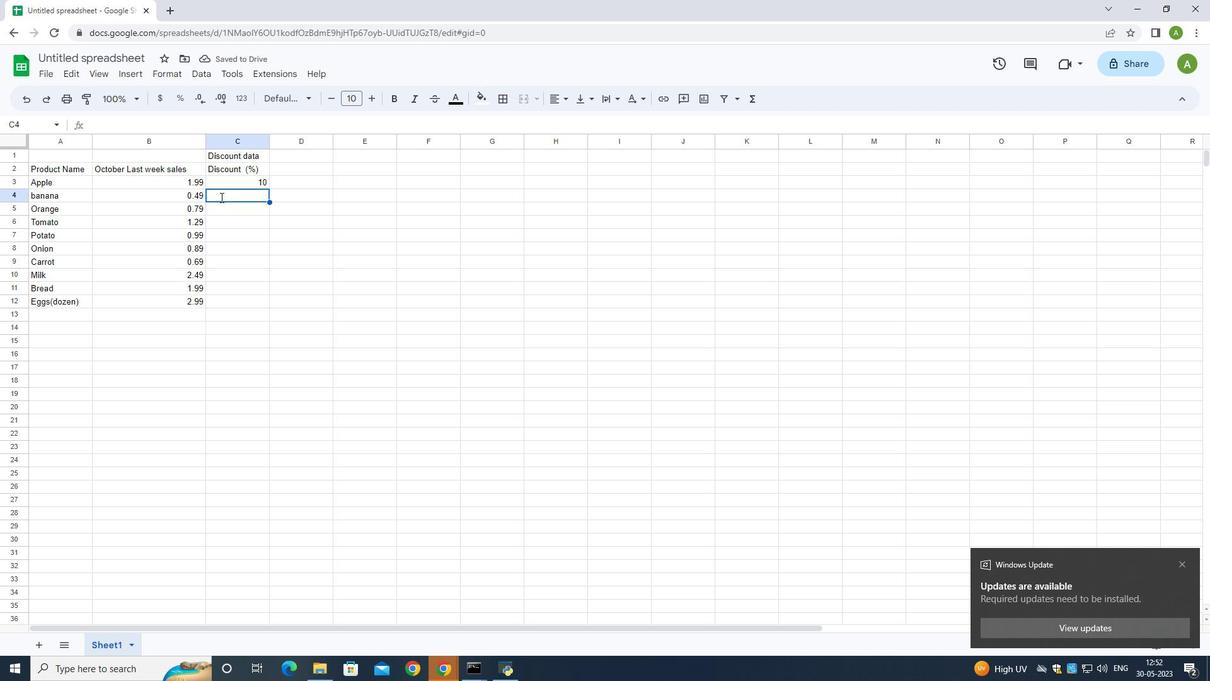 
Action: Mouse moved to (232, 205)
Screenshot: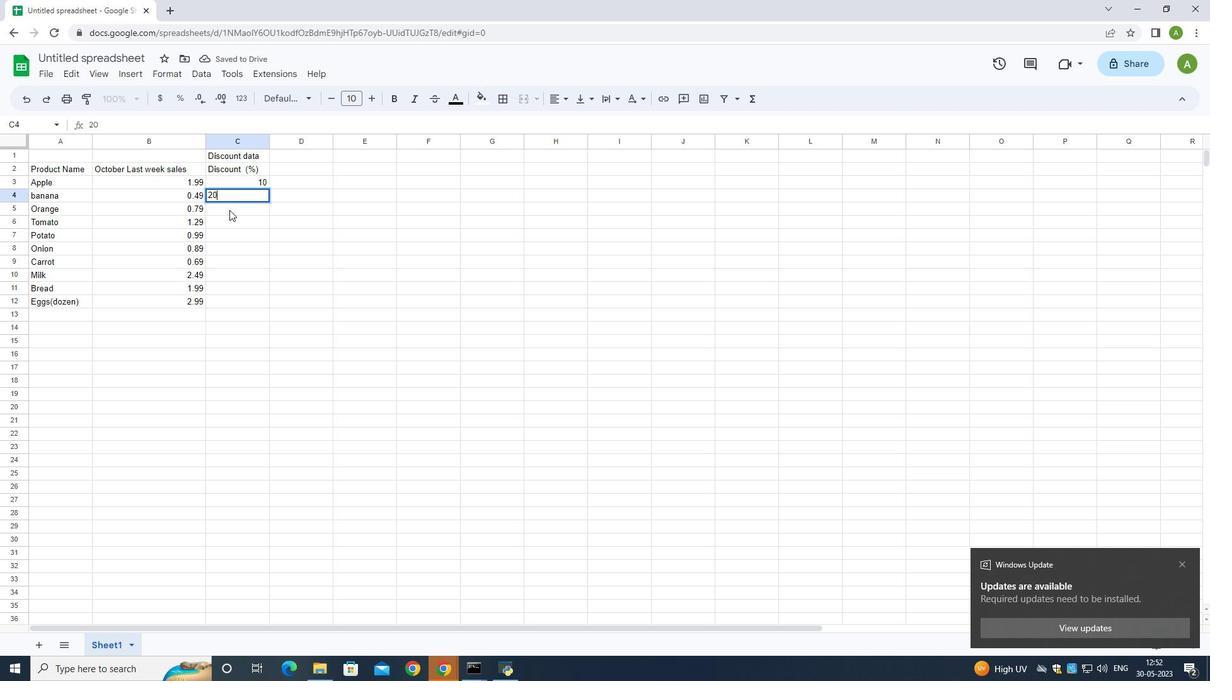 
Action: Mouse pressed left at (232, 205)
Screenshot: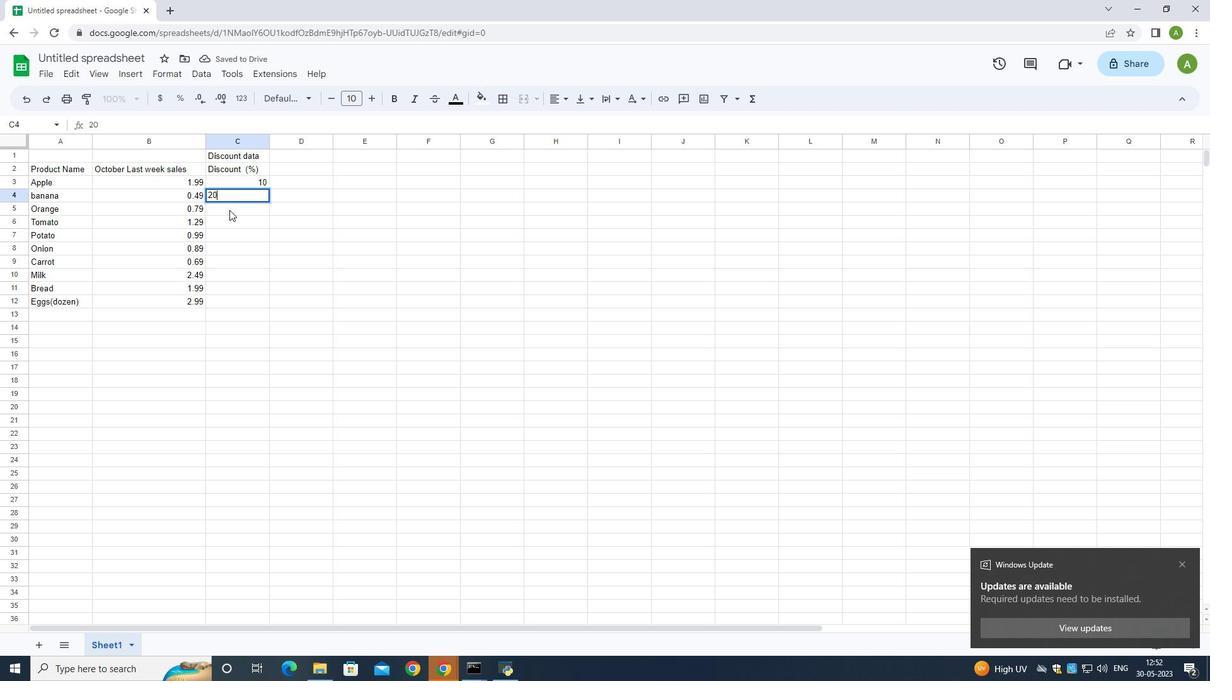 
Action: Mouse moved to (259, 210)
Screenshot: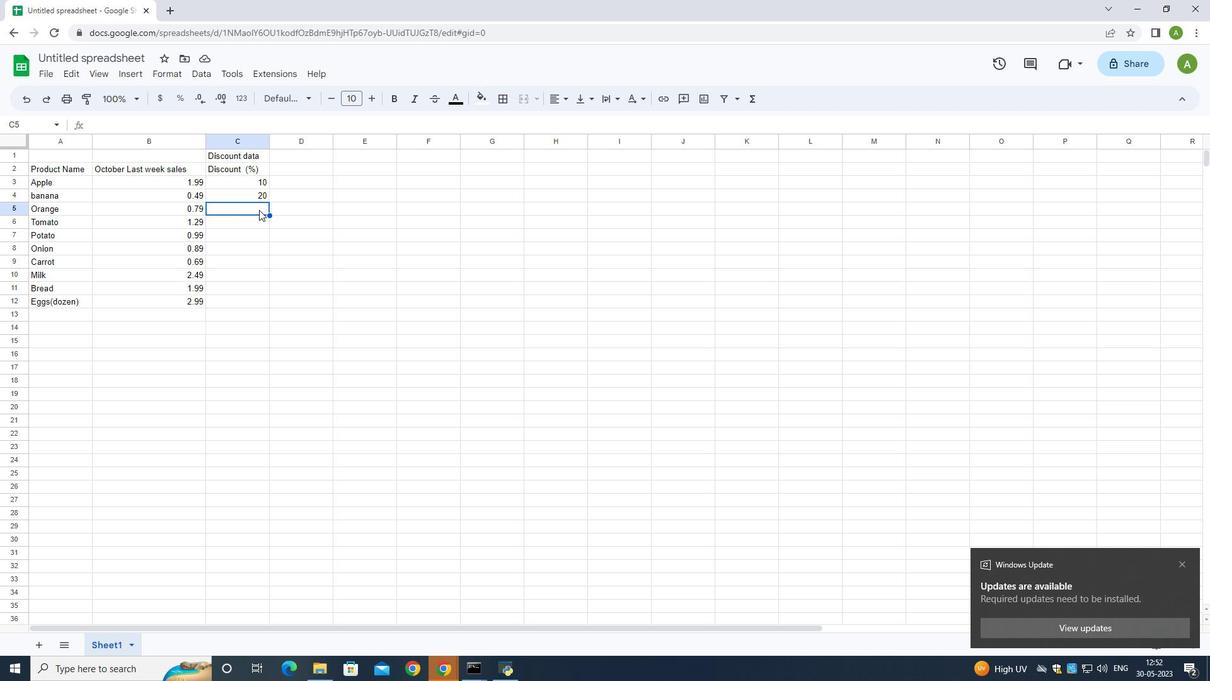 
Action: Key pressed 15<Key.down>5<Key.down>12<Key.down>8<Key.down>25<Key.down>10<Key.down>15<Key.down>20
Screenshot: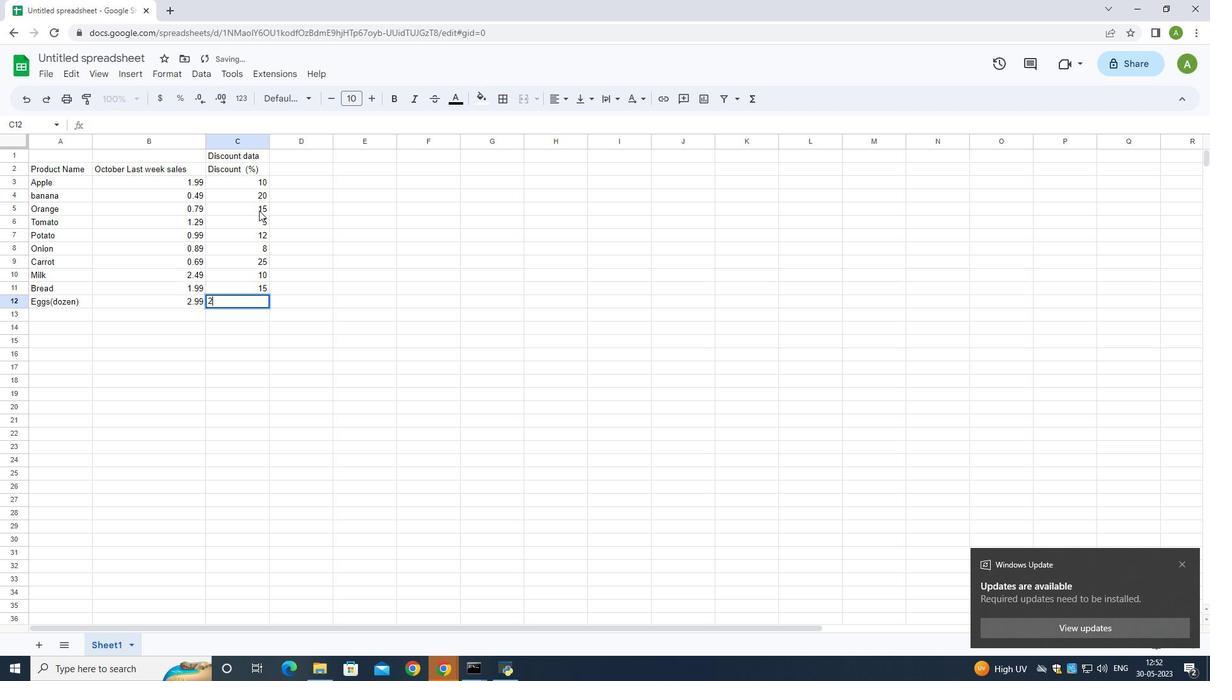 
Action: Mouse moved to (285, 313)
Screenshot: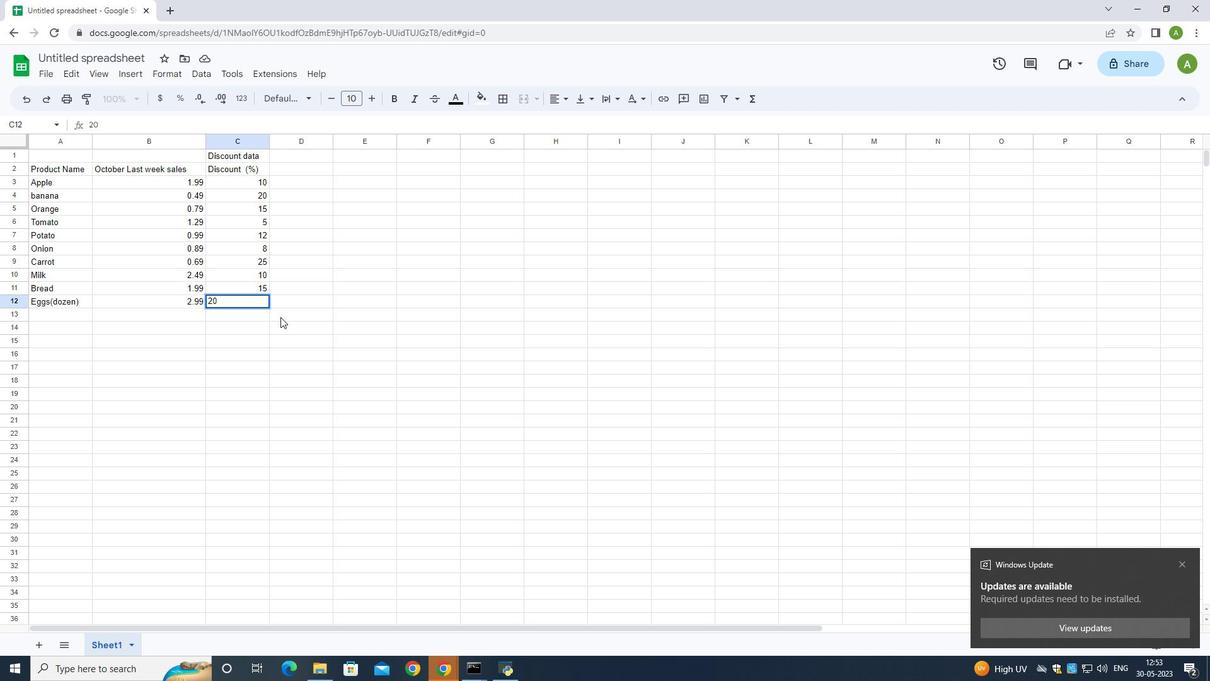 
Action: Mouse pressed left at (285, 313)
Screenshot: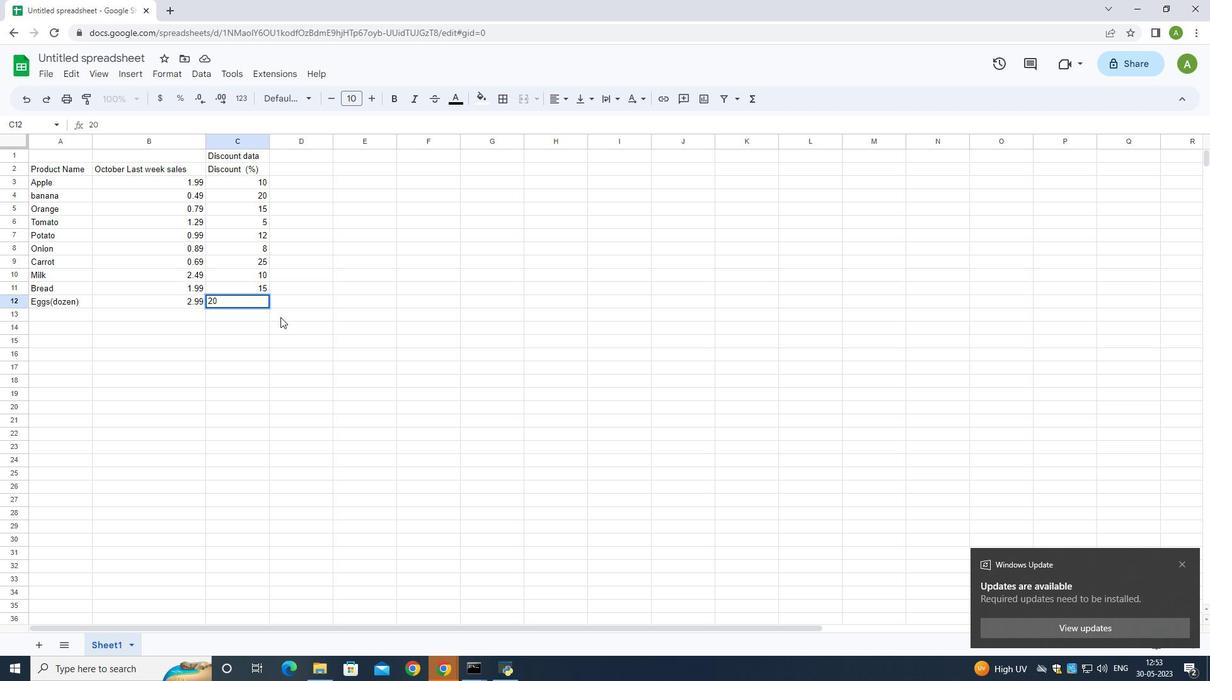 
Action: Mouse moved to (107, 52)
Screenshot: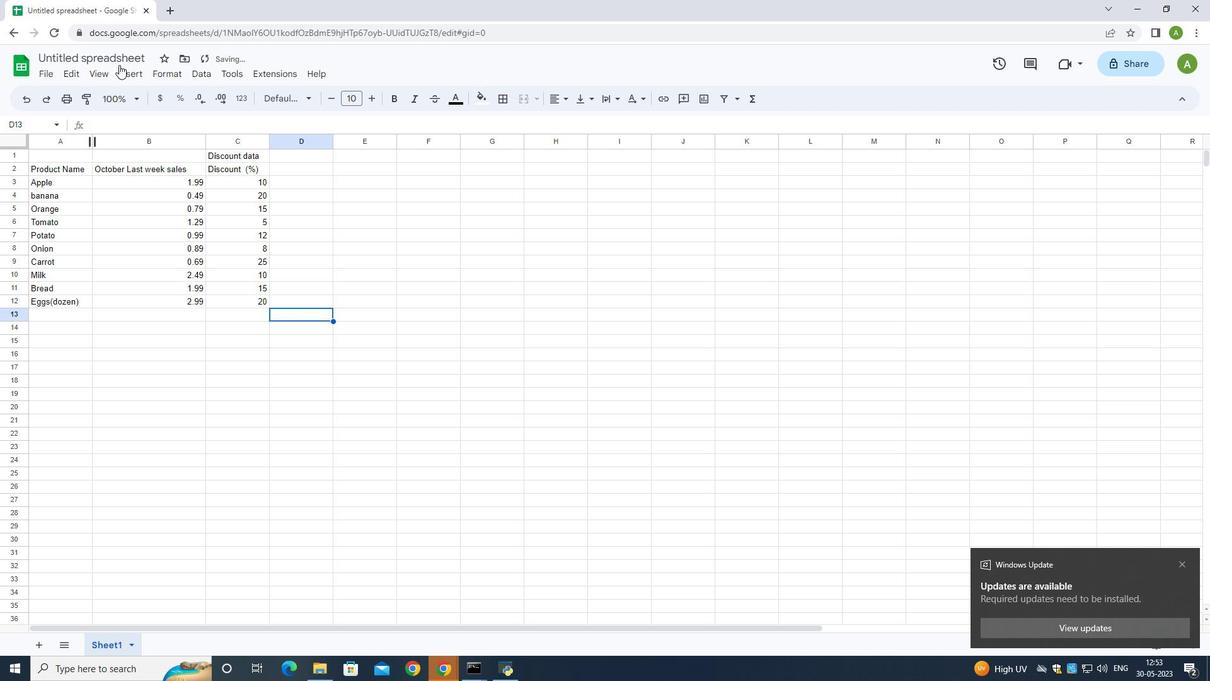 
Action: Mouse pressed left at (107, 52)
Screenshot: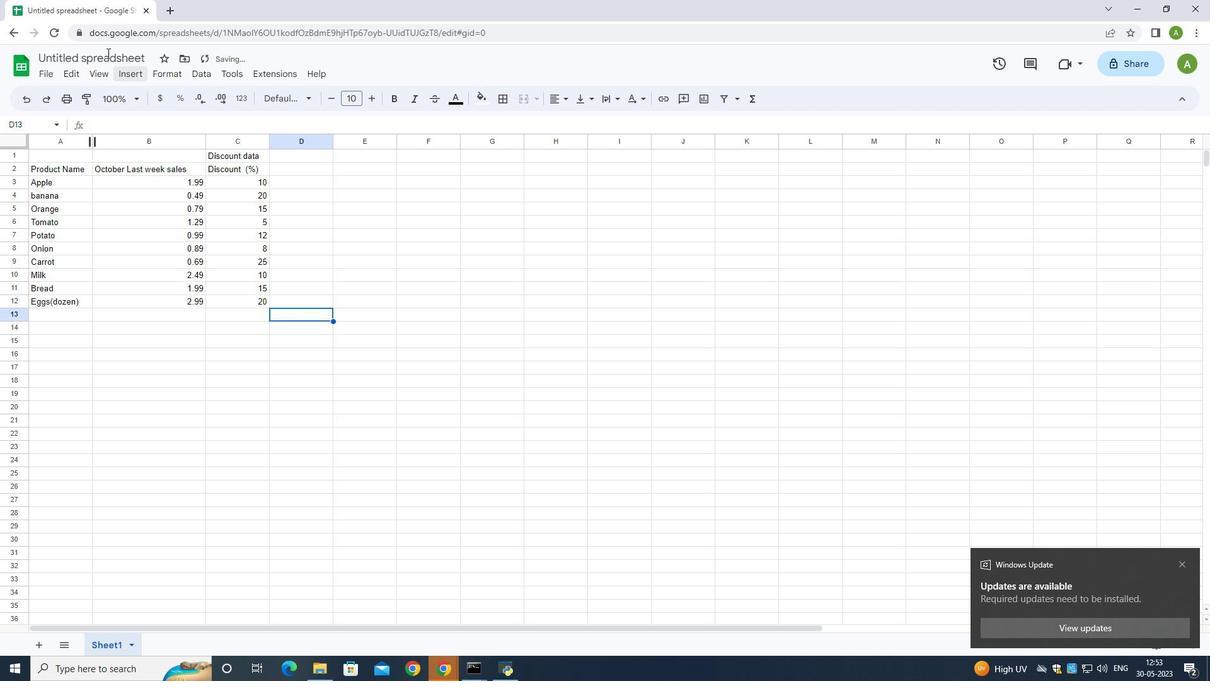
Action: Key pressed <Key.backspace><Key.shift>Auditing<Key.shift>sales<Key.shift>By<Key.shift>Product<Key.shift>_2022
Screenshot: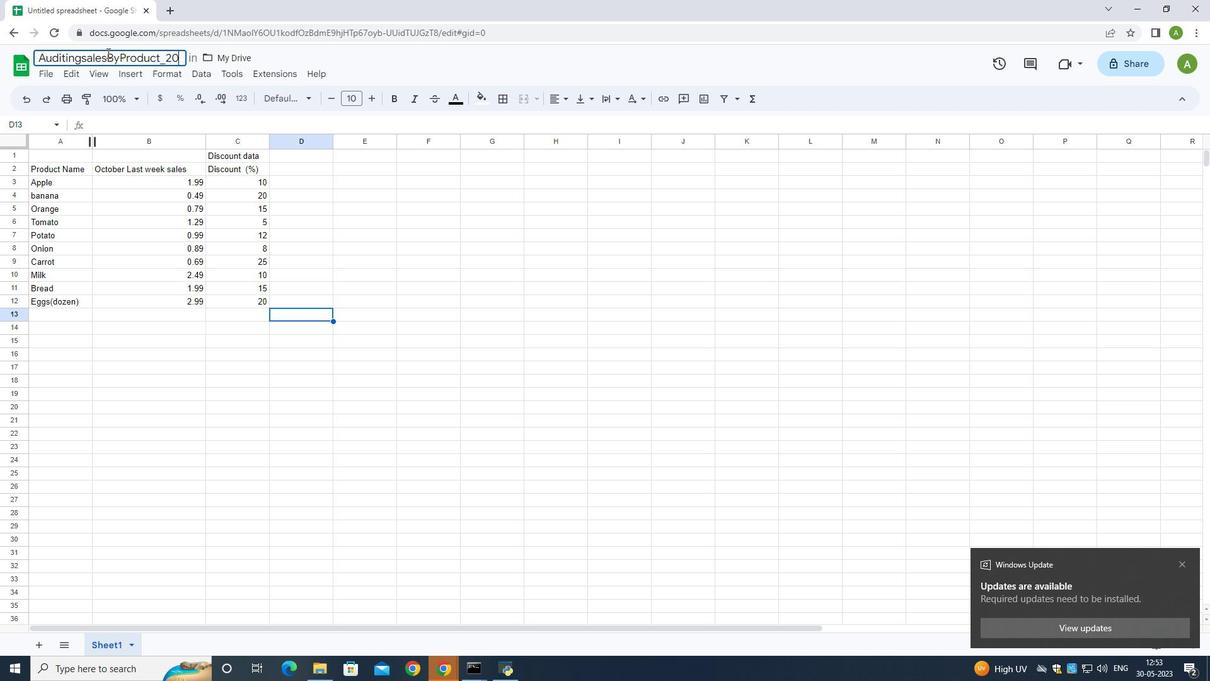 
Action: Mouse moved to (253, 85)
Screenshot: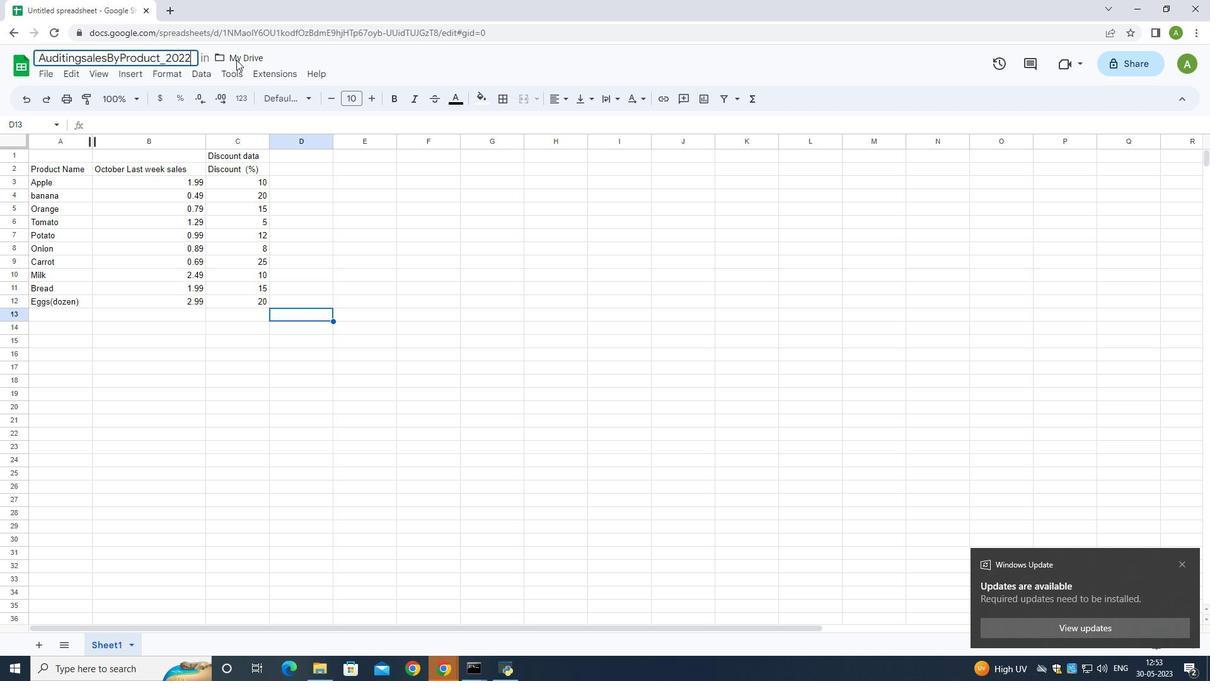 
Action: Key pressed <Key.enter>
Screenshot: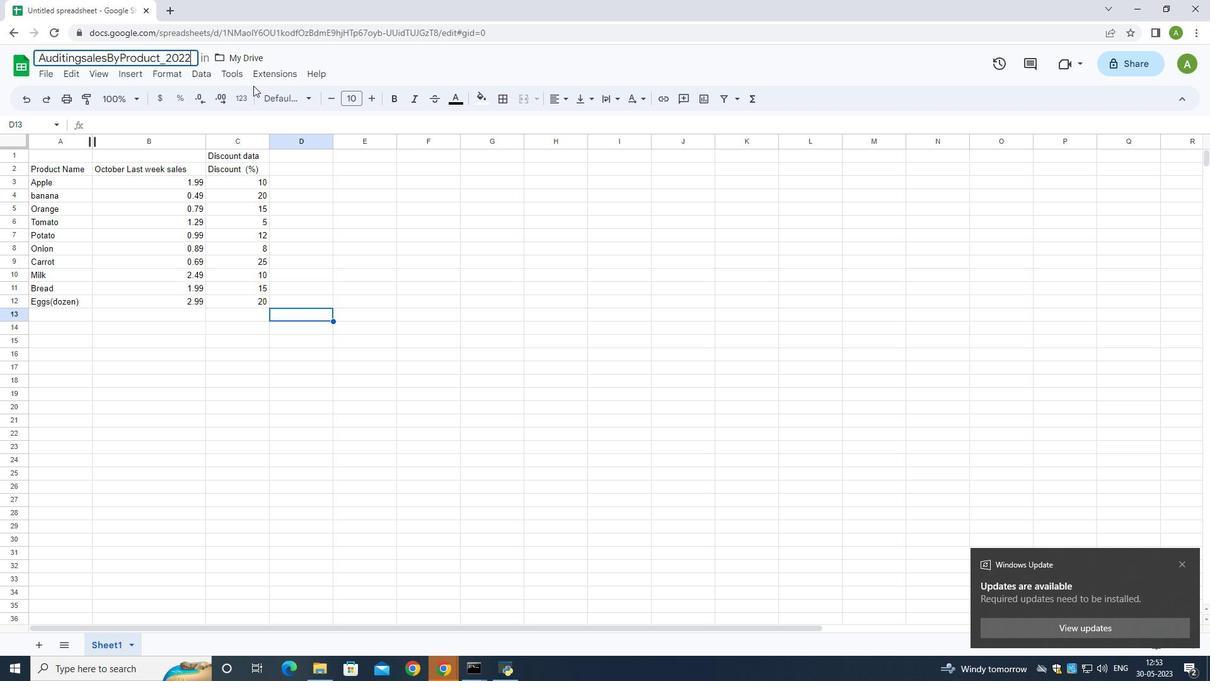 
Action: Mouse moved to (1077, 418)
Screenshot: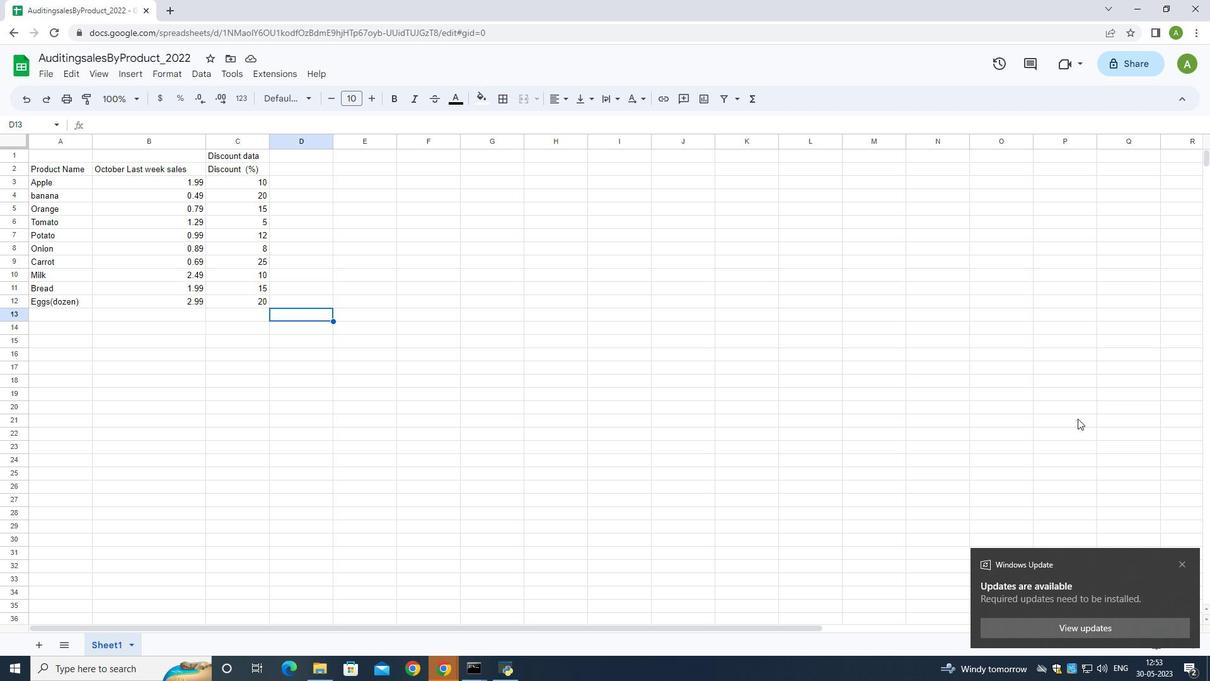 
Action: Key pressed ctrl+S
Screenshot: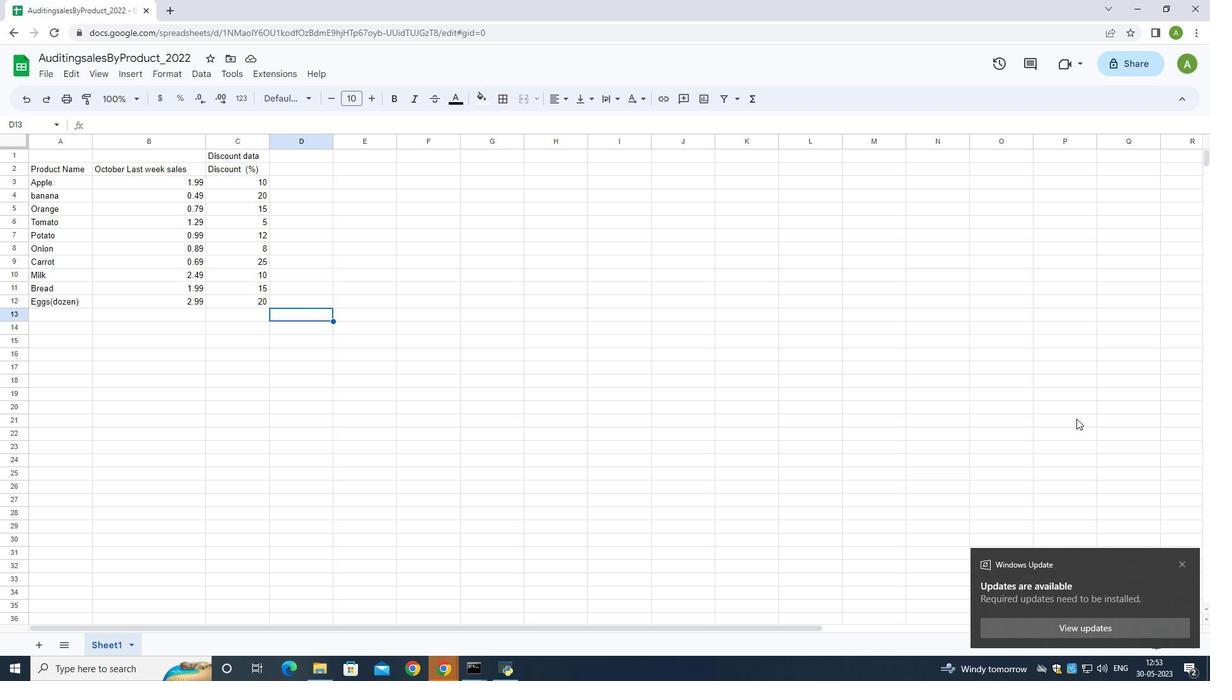 
Action: Mouse moved to (848, 350)
Screenshot: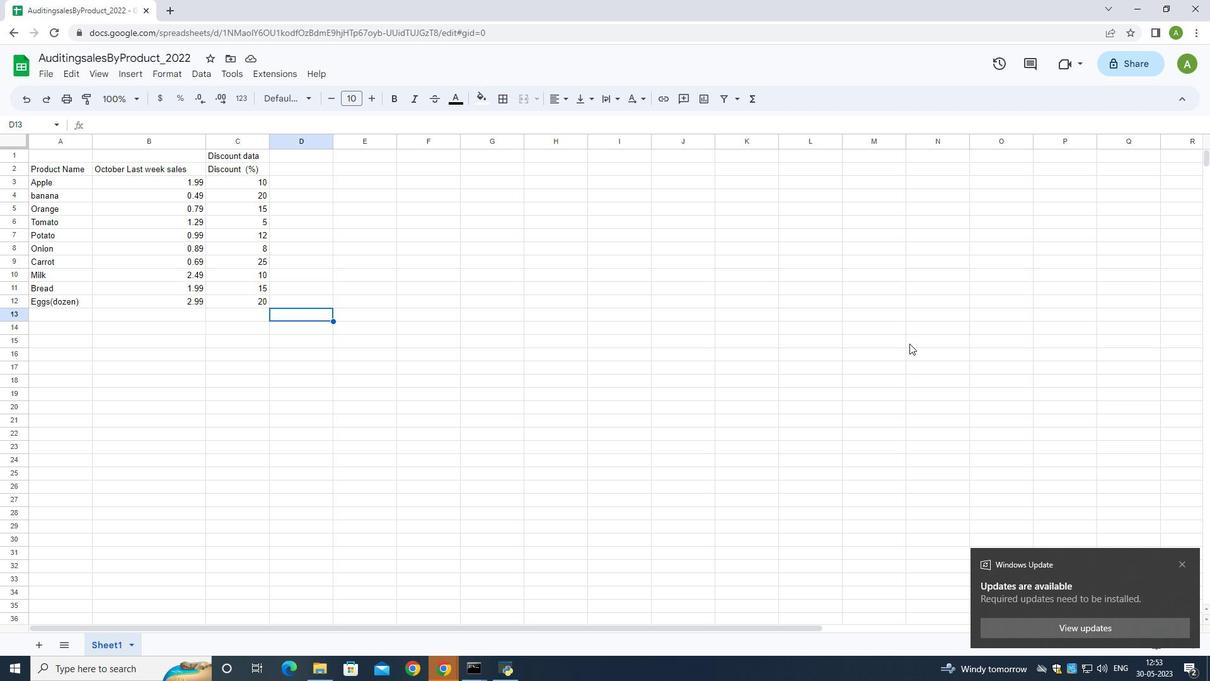 
Action: Mouse scrolled (848, 350) with delta (0, 0)
Screenshot: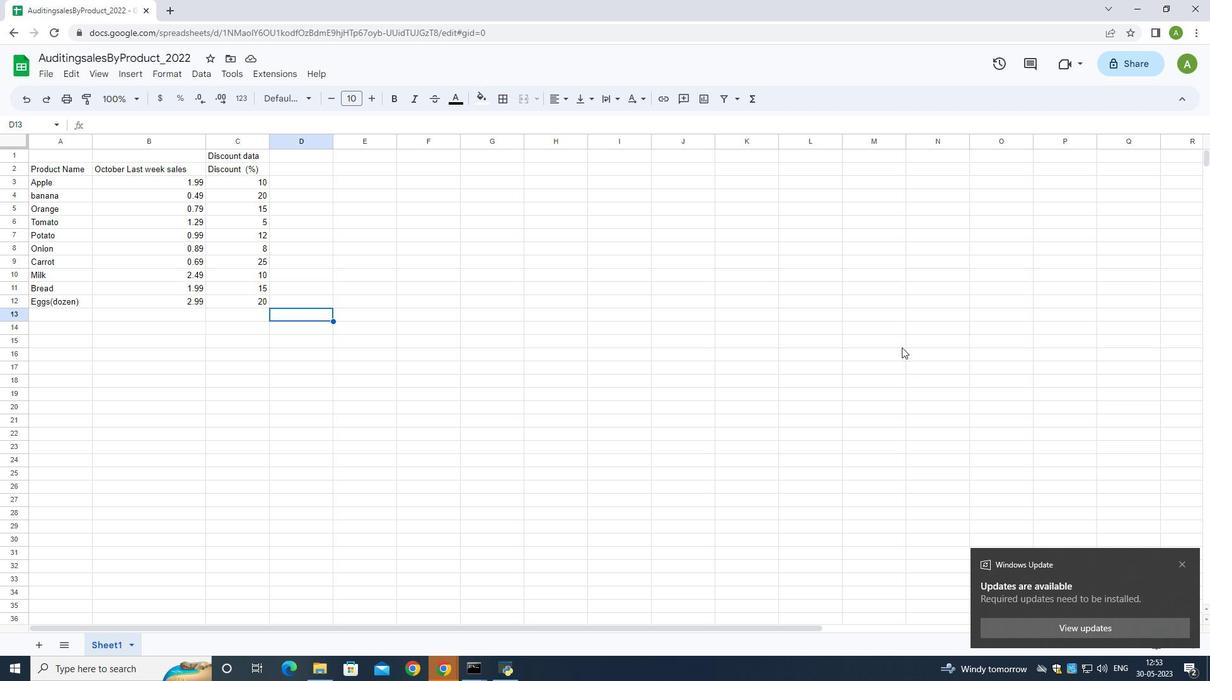 
Action: Mouse moved to (721, 352)
Screenshot: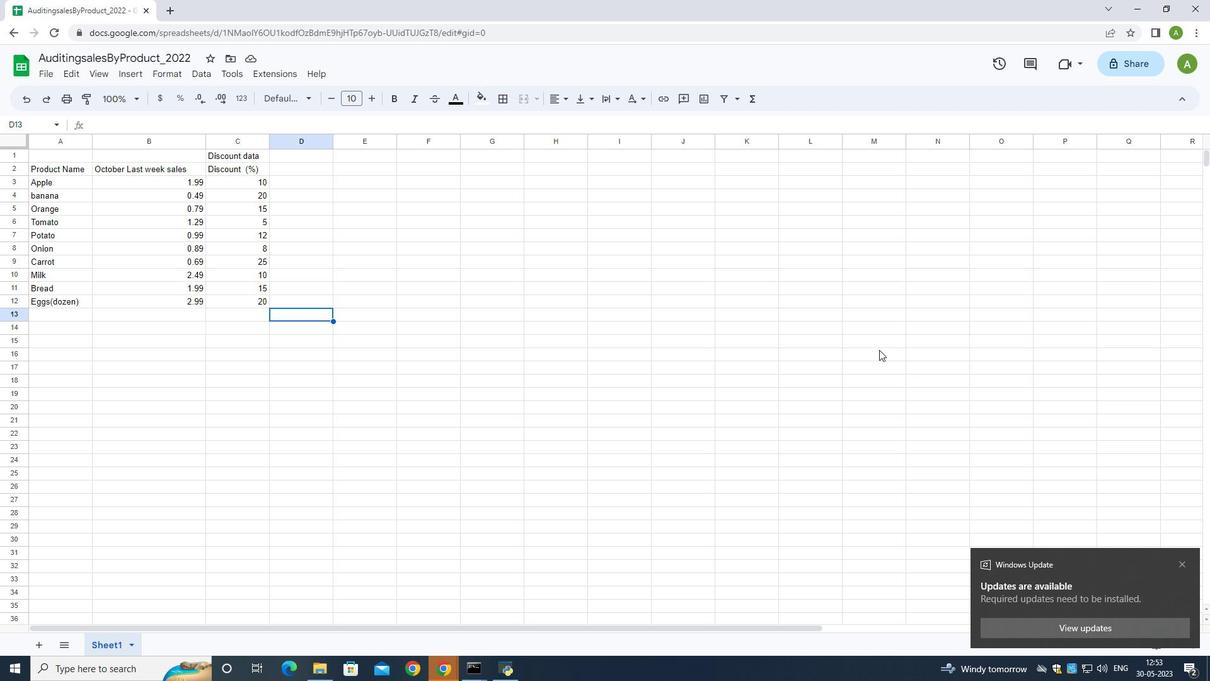 
Action: Mouse scrolled (721, 353) with delta (0, 0)
Screenshot: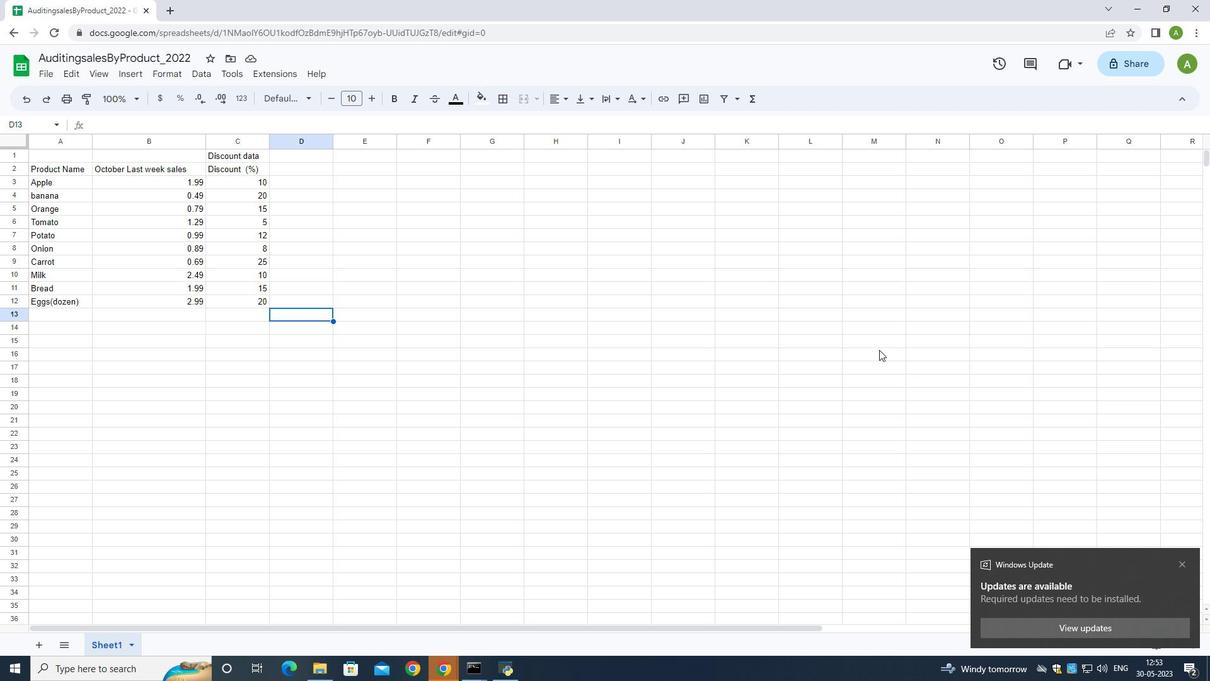 
Action: Mouse moved to (485, 360)
Screenshot: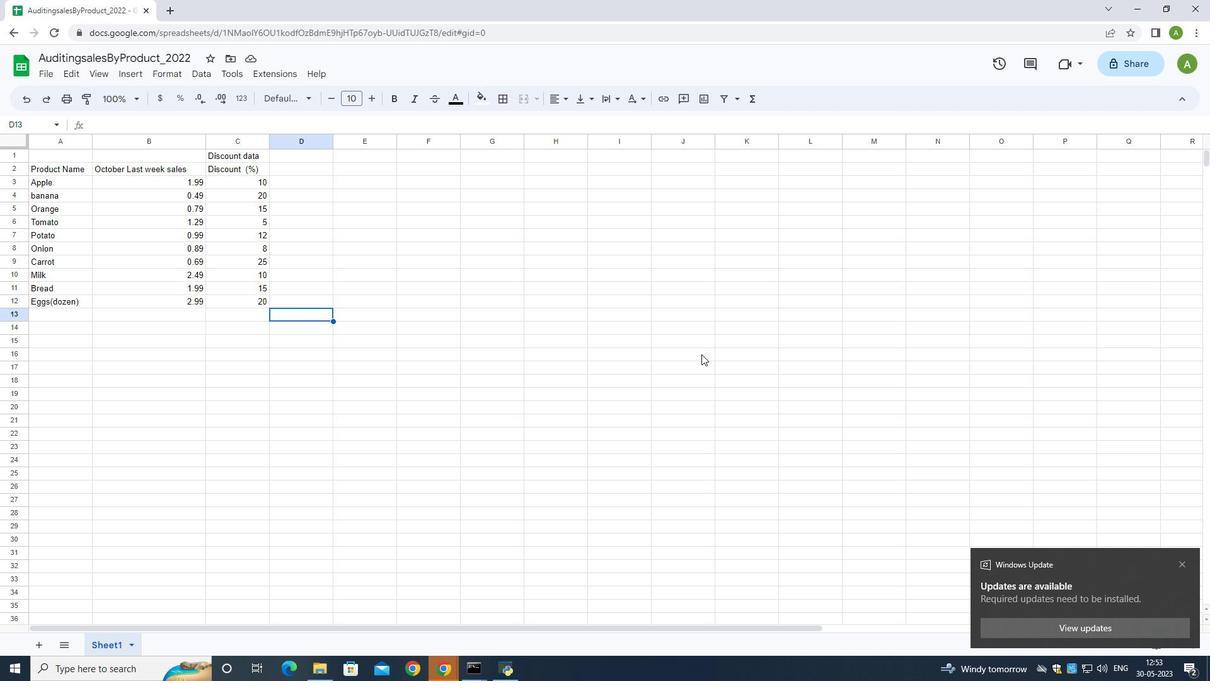 
Action: Mouse scrolled (485, 361) with delta (0, 0)
Screenshot: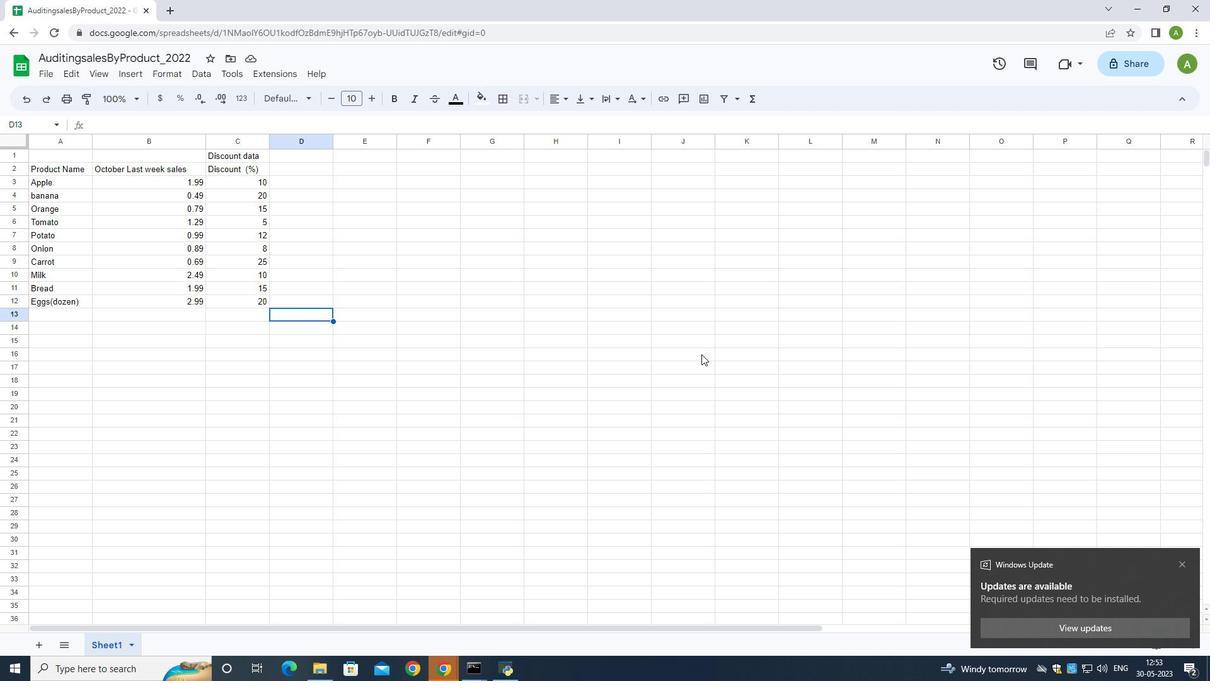 
Action: Mouse moved to (418, 316)
Screenshot: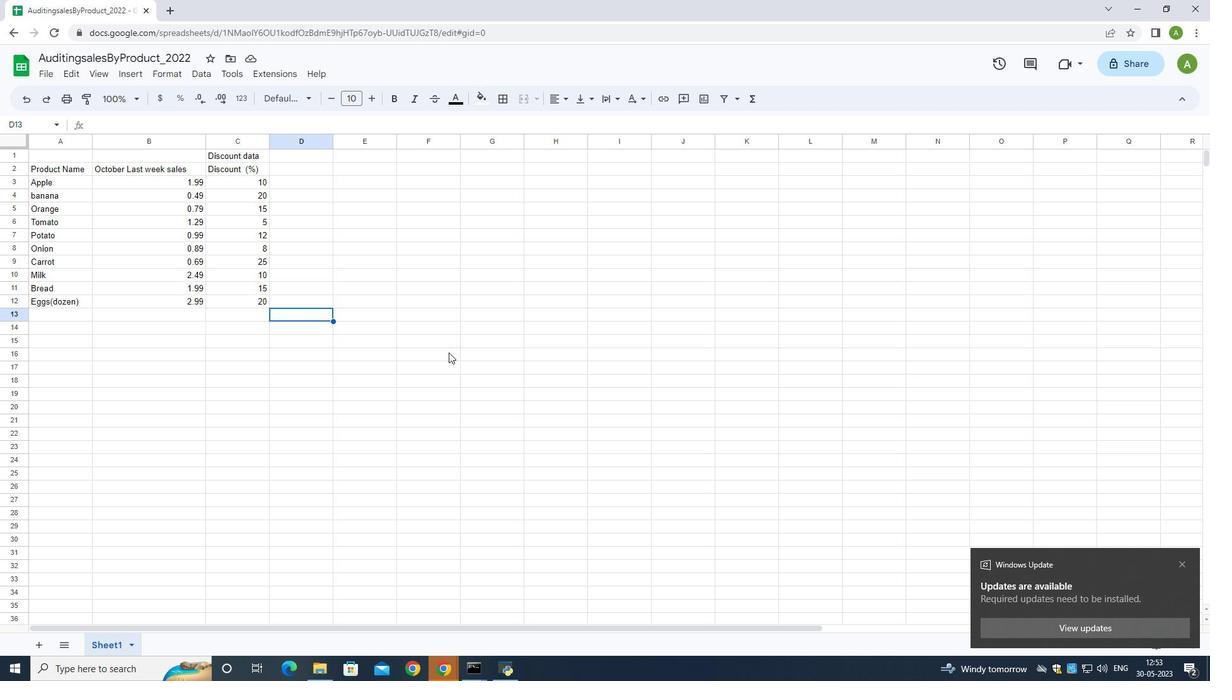
